 Task: Use the formula "ISDATE" in spreadsheet "Project portfolio".
Action: Mouse moved to (756, 95)
Screenshot: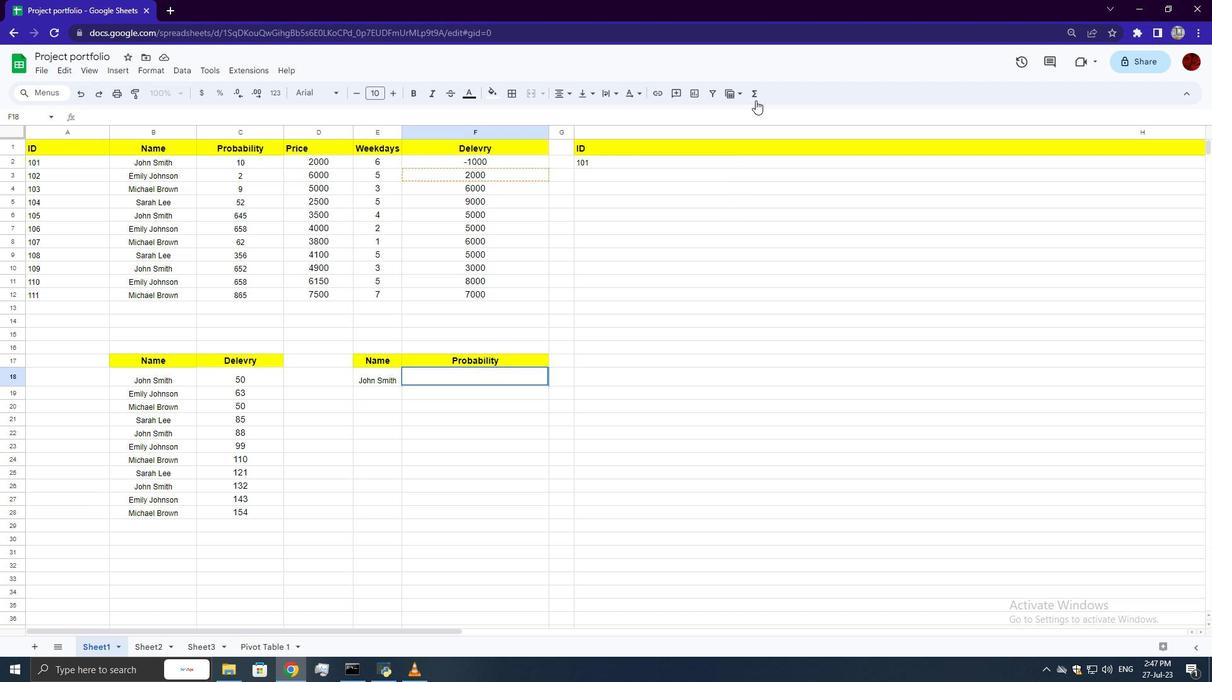 
Action: Mouse pressed left at (756, 95)
Screenshot: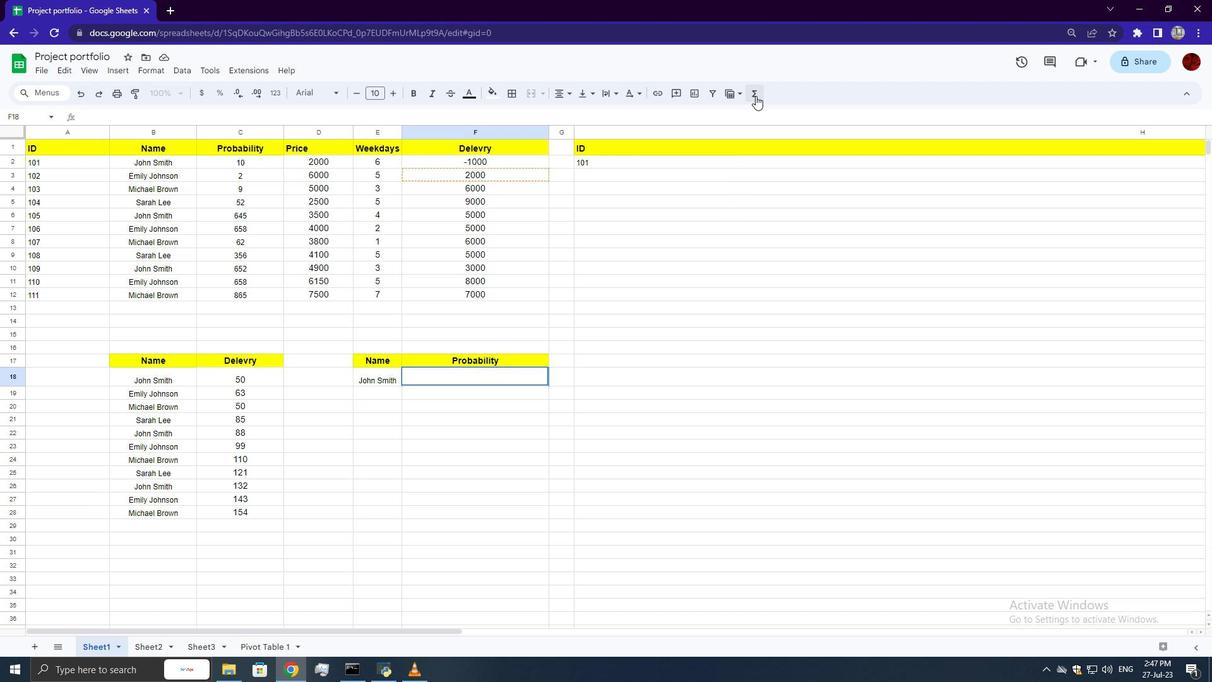 
Action: Mouse moved to (899, 226)
Screenshot: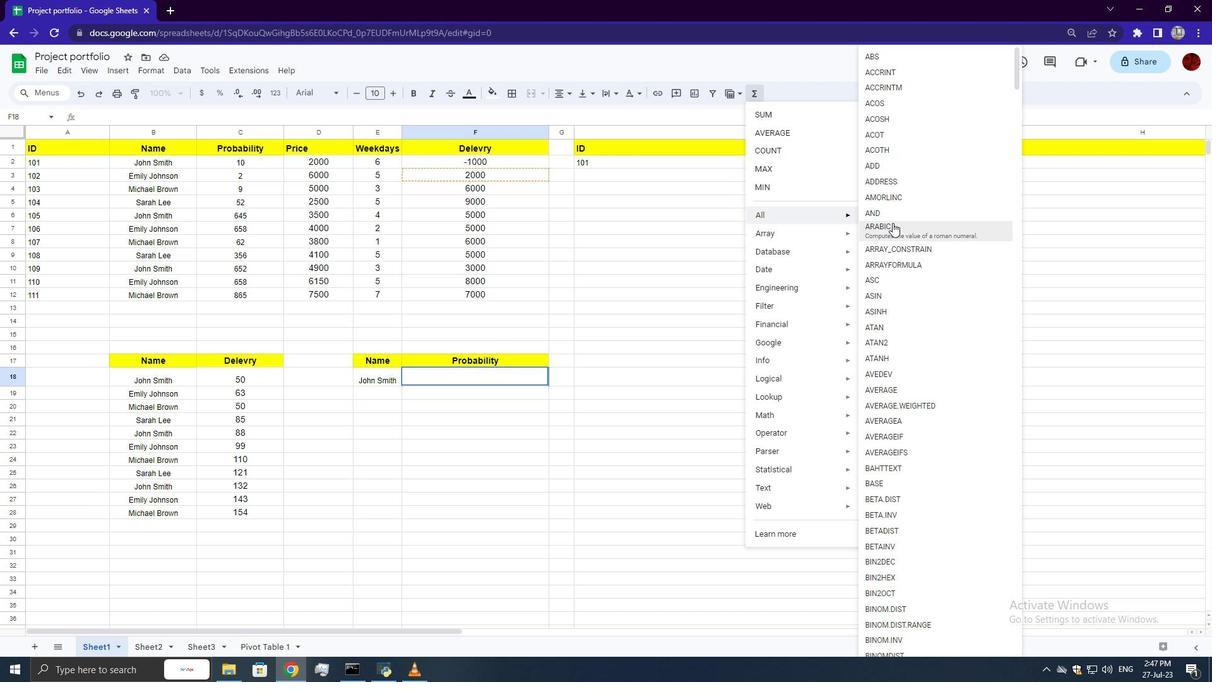 
Action: Mouse scrolled (899, 225) with delta (0, 0)
Screenshot: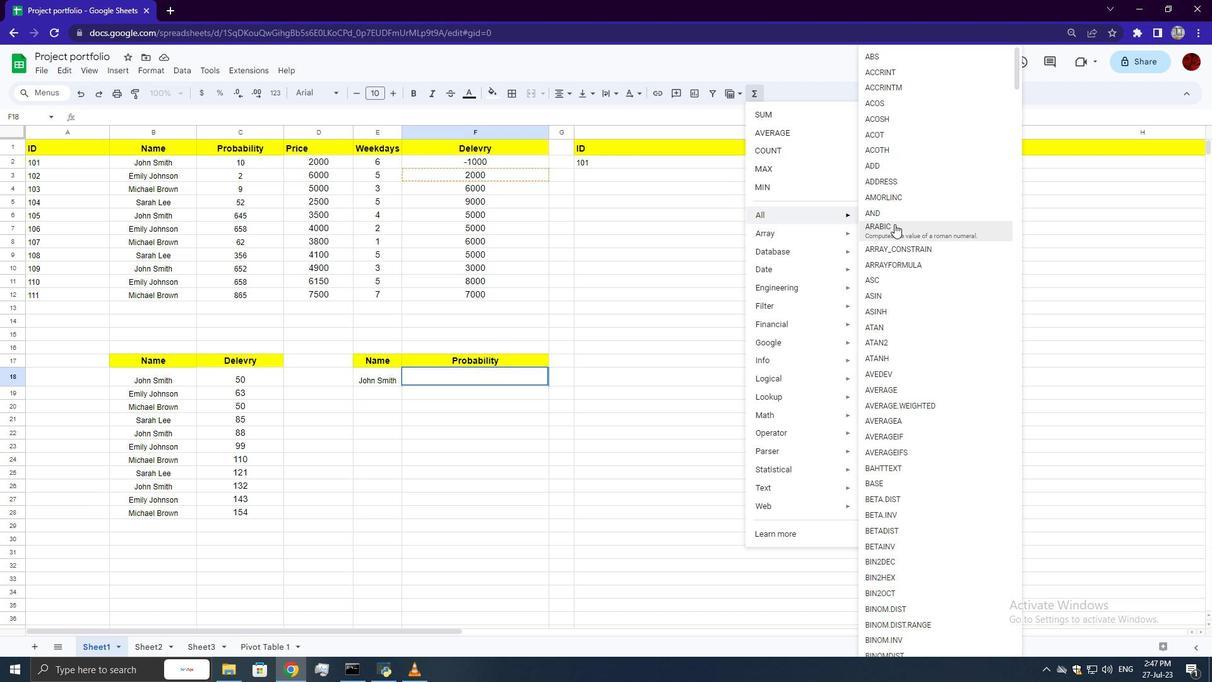 
Action: Mouse moved to (905, 228)
Screenshot: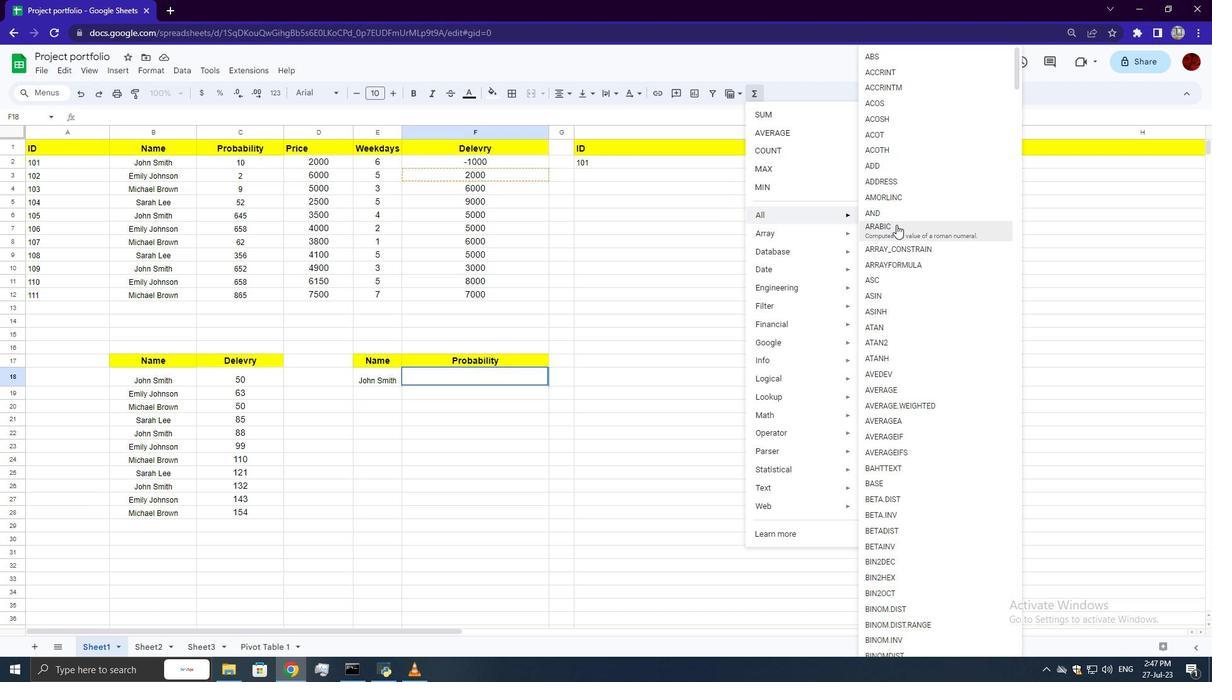 
Action: Mouse scrolled (903, 227) with delta (0, 0)
Screenshot: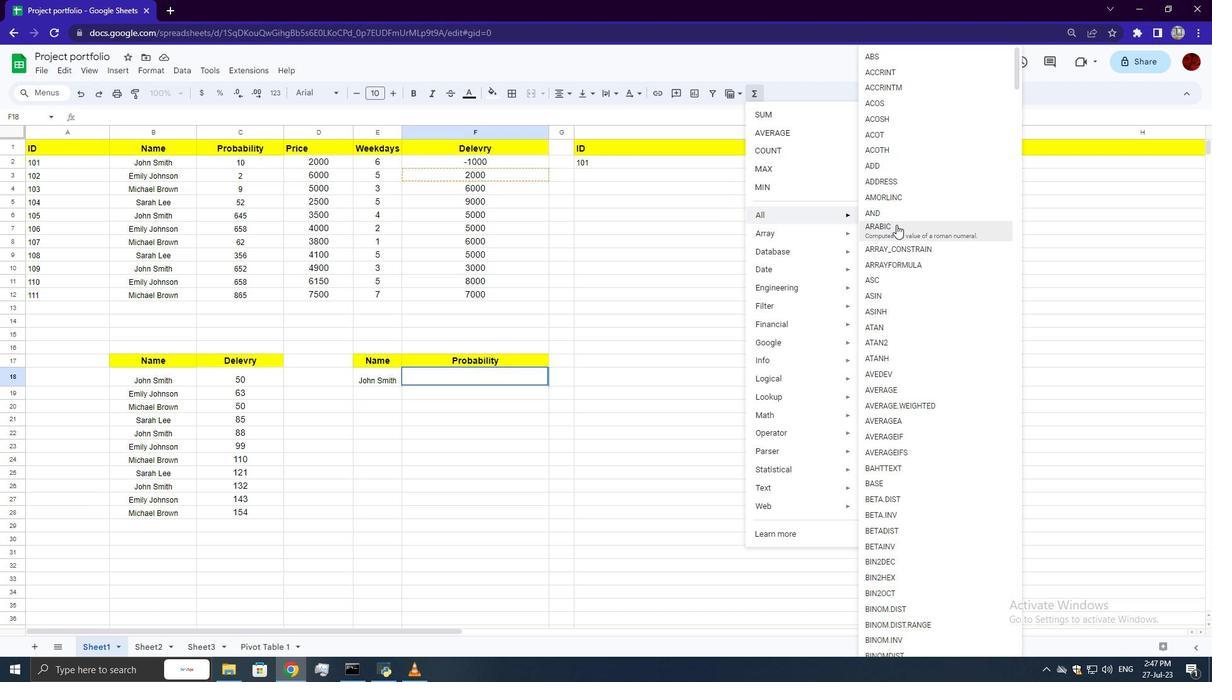 
Action: Mouse moved to (912, 232)
Screenshot: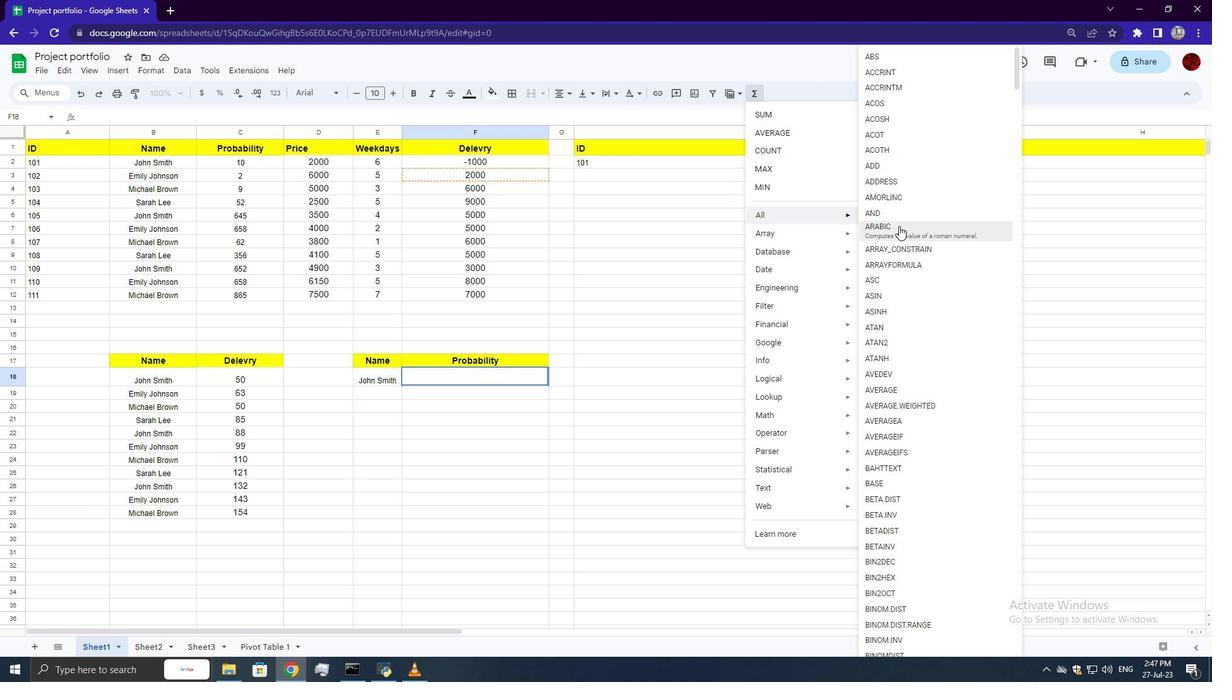 
Action: Mouse scrolled (909, 230) with delta (0, 0)
Screenshot: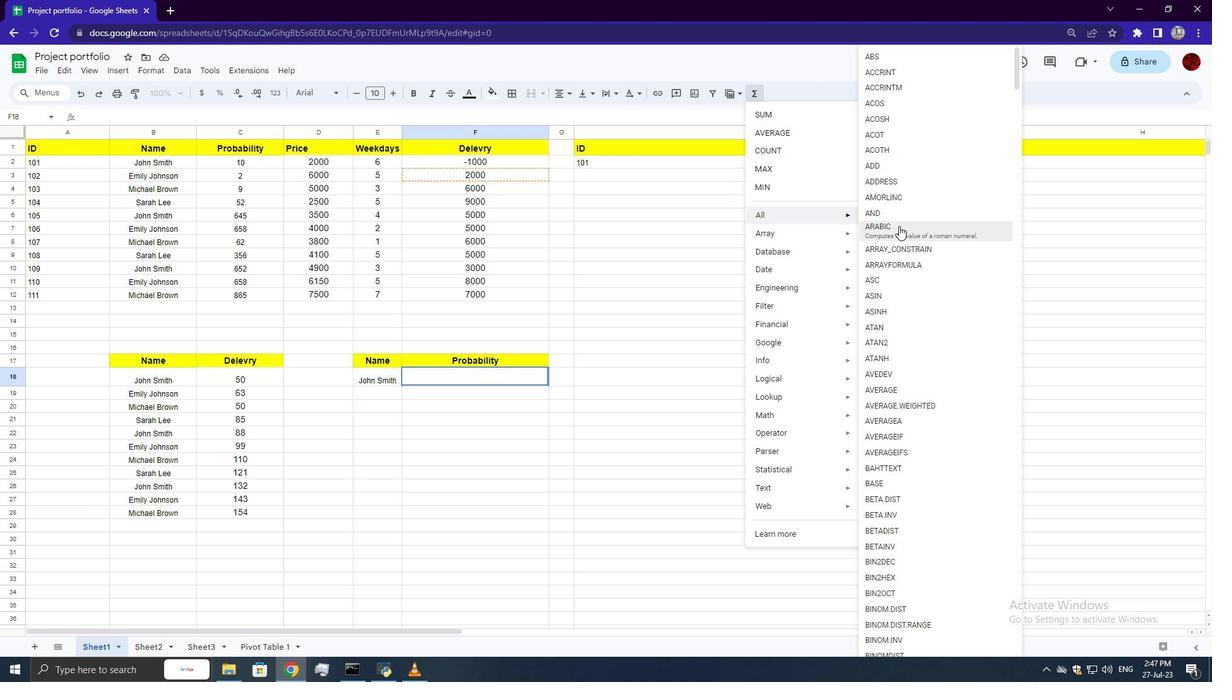 
Action: Mouse moved to (918, 235)
Screenshot: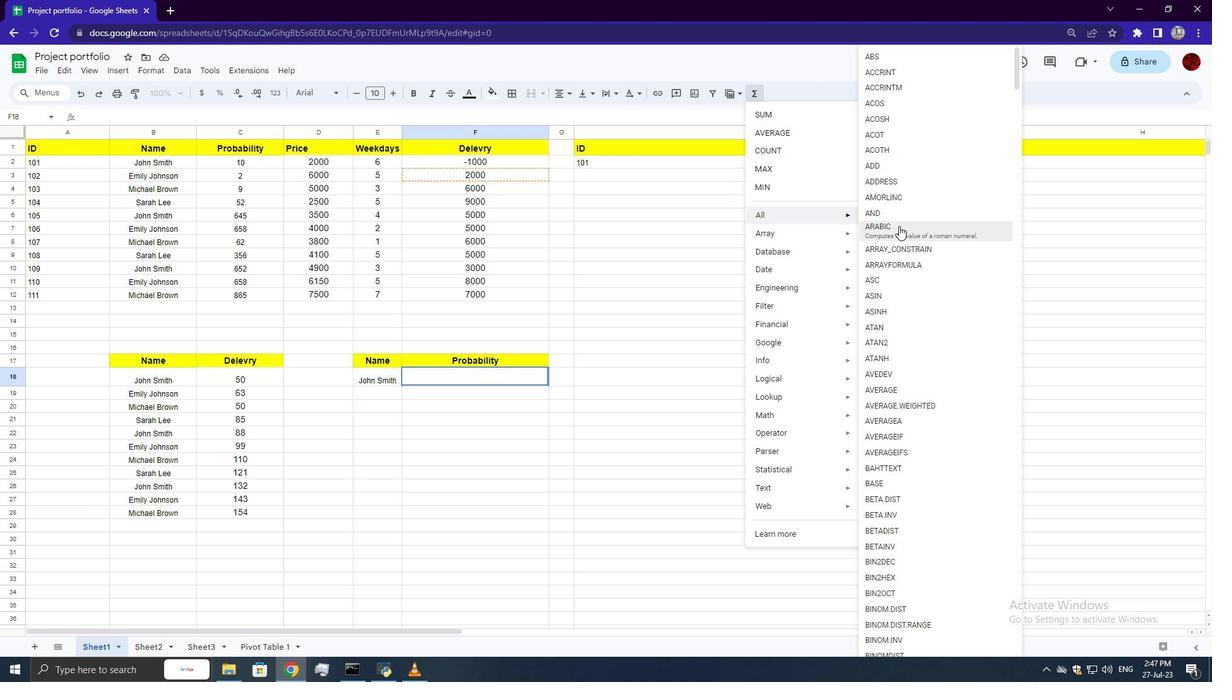 
Action: Mouse scrolled (918, 234) with delta (0, 0)
Screenshot: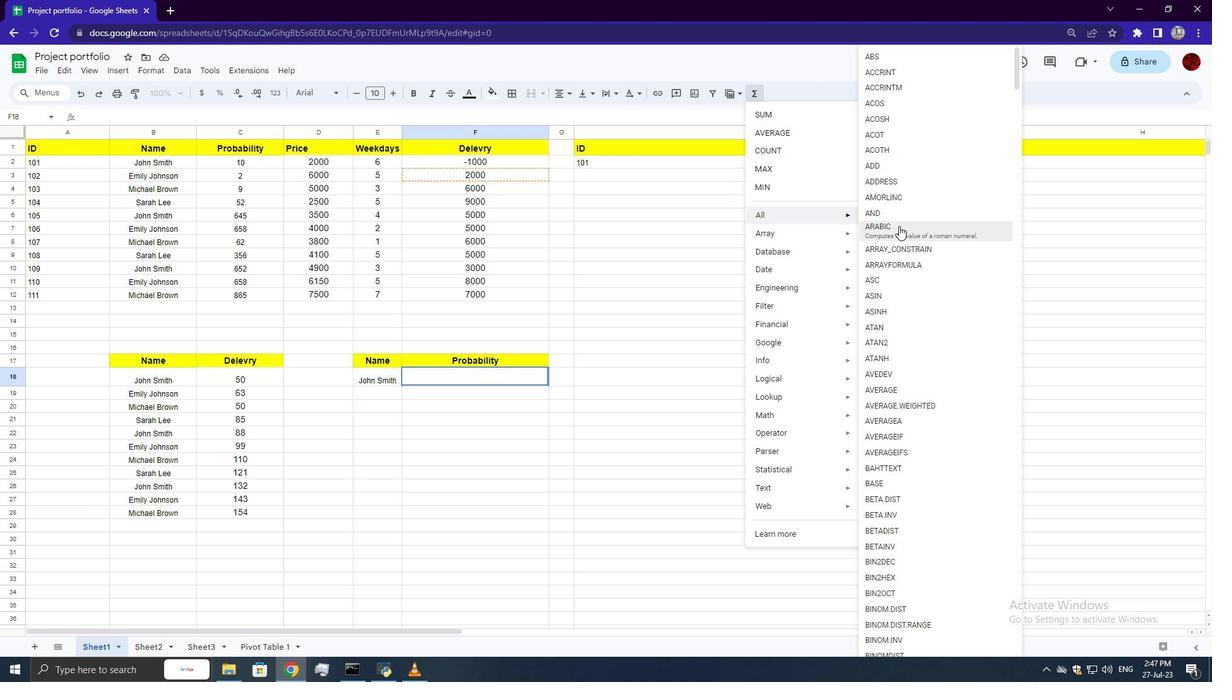 
Action: Mouse moved to (930, 241)
Screenshot: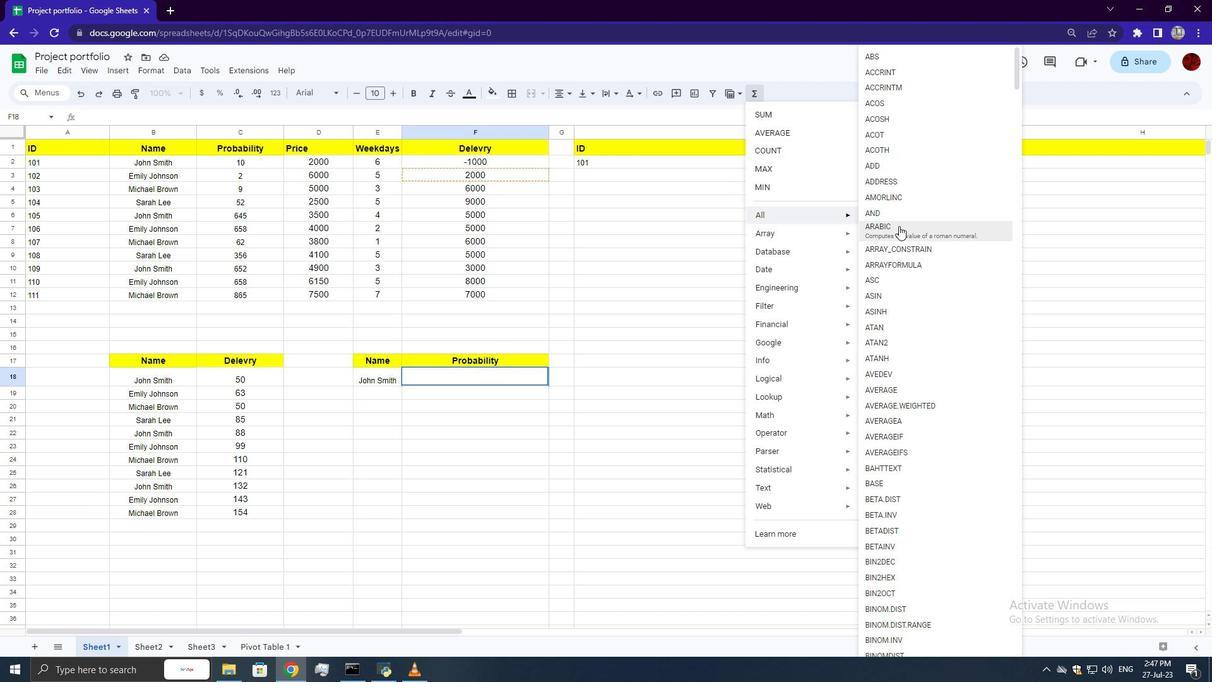 
Action: Mouse scrolled (930, 241) with delta (0, 0)
Screenshot: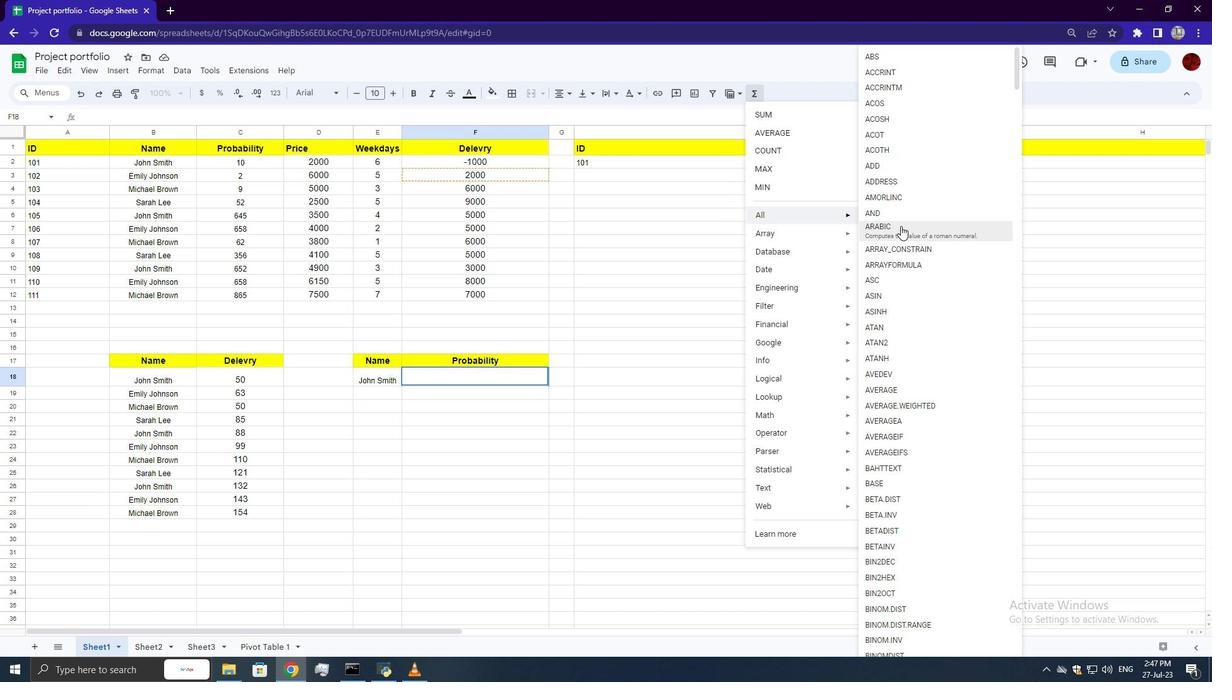 
Action: Mouse scrolled (930, 241) with delta (0, 0)
Screenshot: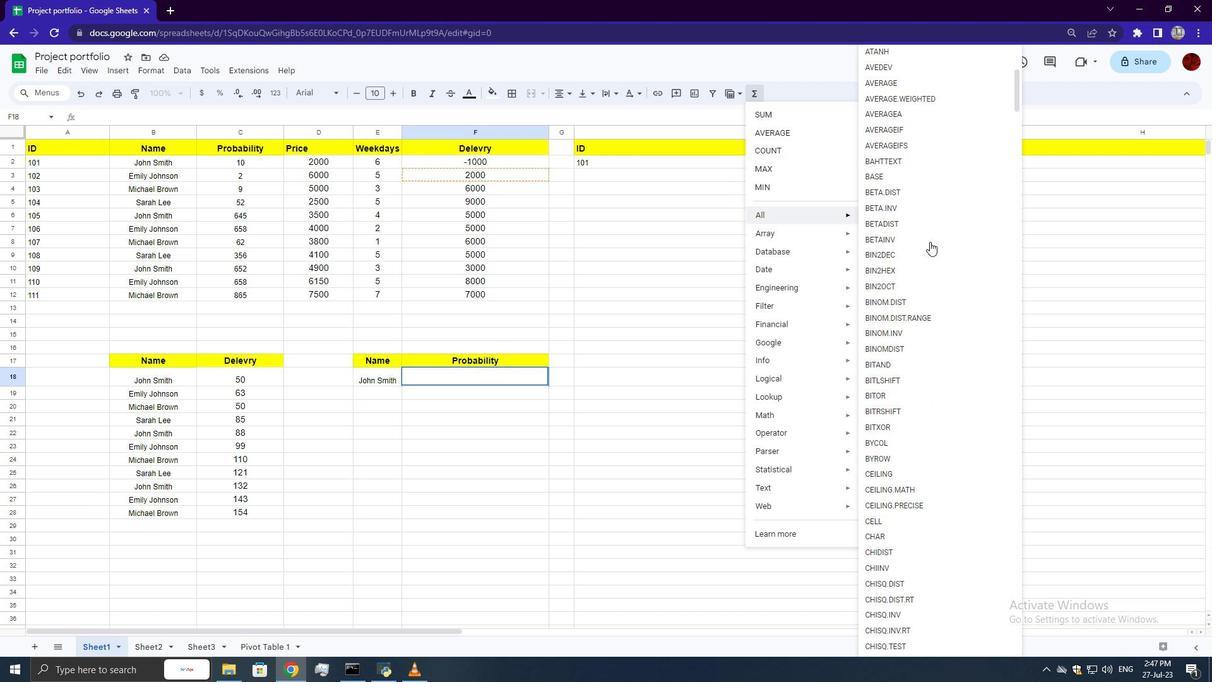 
Action: Mouse scrolled (930, 241) with delta (0, 0)
Screenshot: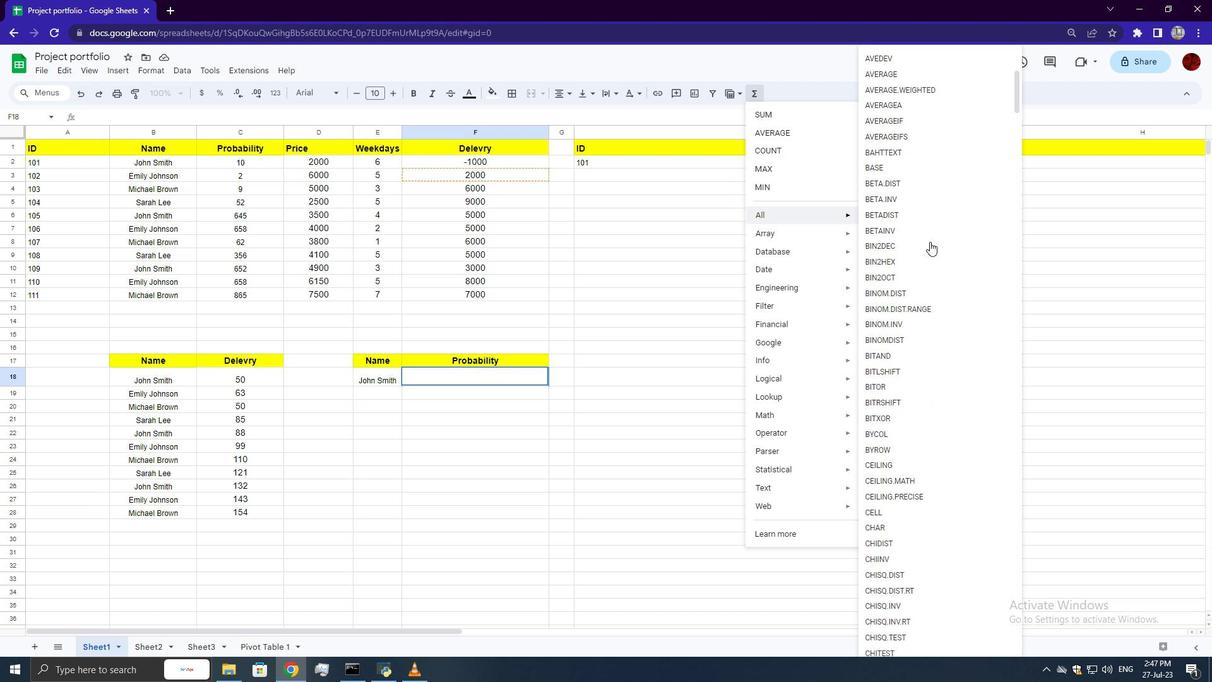 
Action: Mouse scrolled (930, 241) with delta (0, 0)
Screenshot: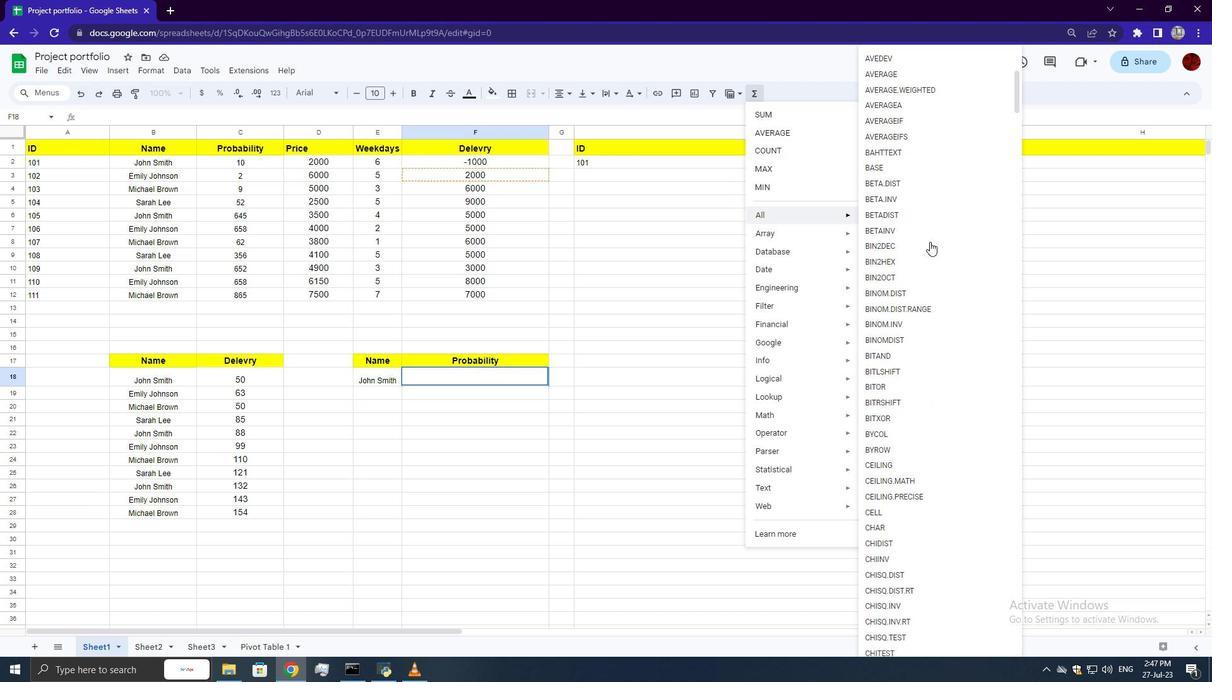 
Action: Mouse scrolled (930, 241) with delta (0, 0)
Screenshot: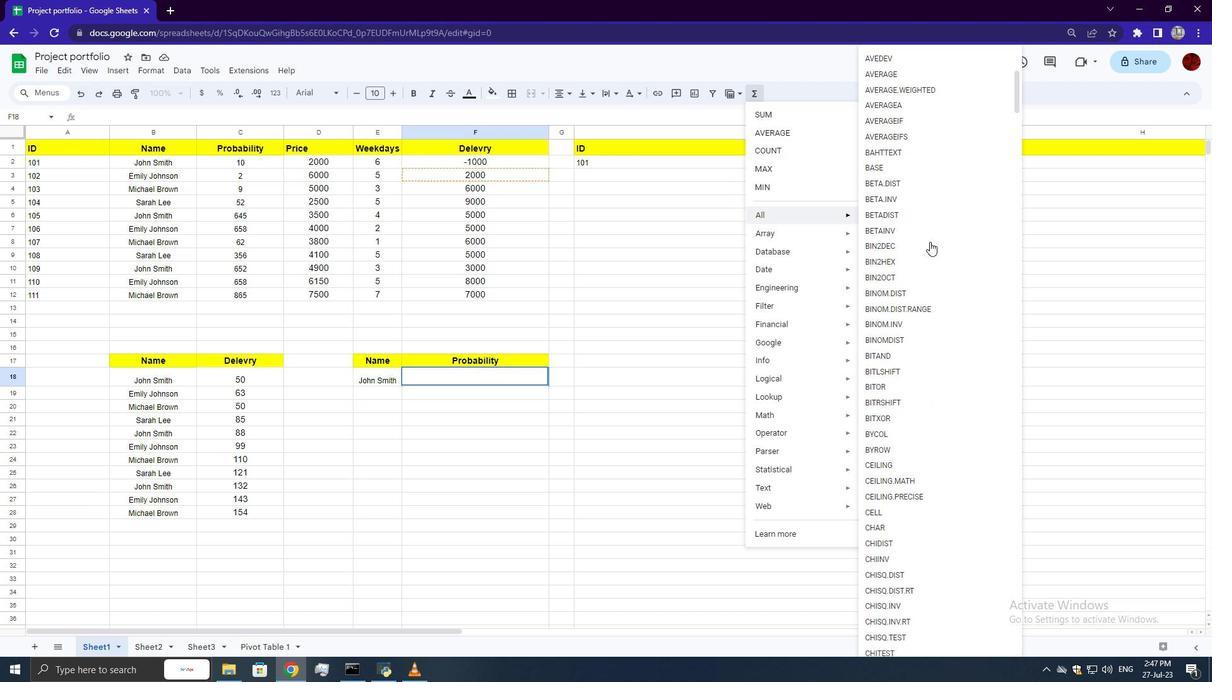 
Action: Mouse scrolled (930, 241) with delta (0, 0)
Screenshot: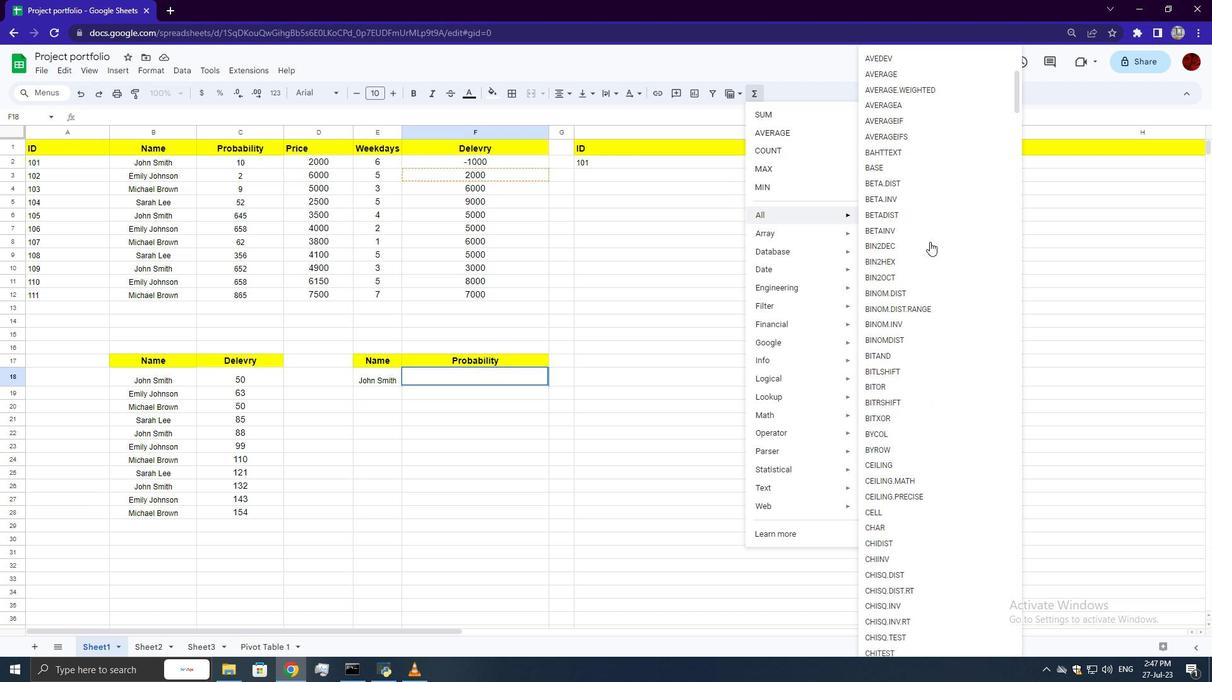 
Action: Mouse scrolled (930, 241) with delta (0, 0)
Screenshot: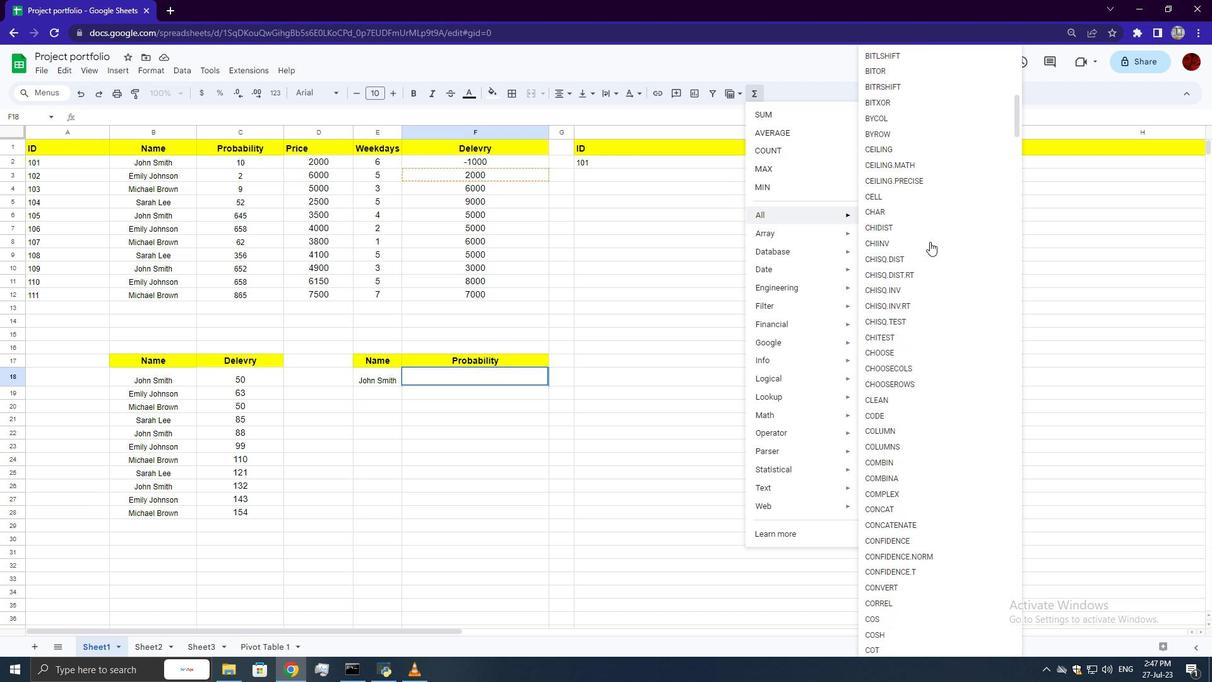 
Action: Mouse scrolled (930, 241) with delta (0, 0)
Screenshot: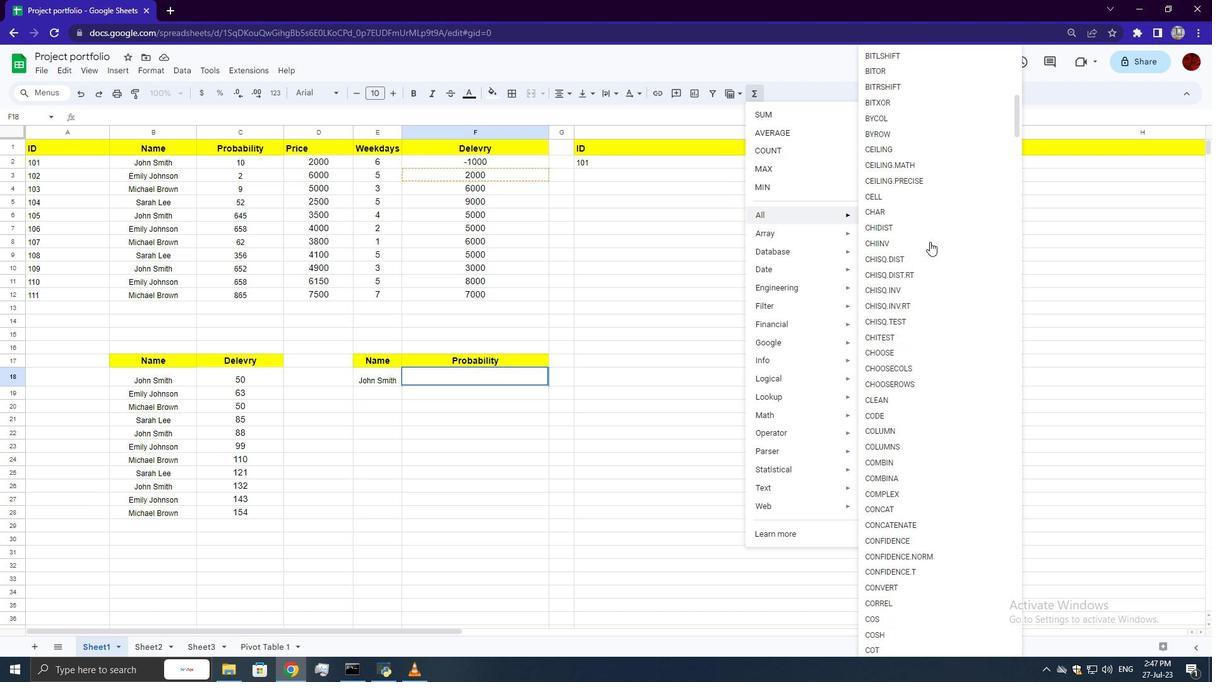 
Action: Mouse scrolled (930, 241) with delta (0, 0)
Screenshot: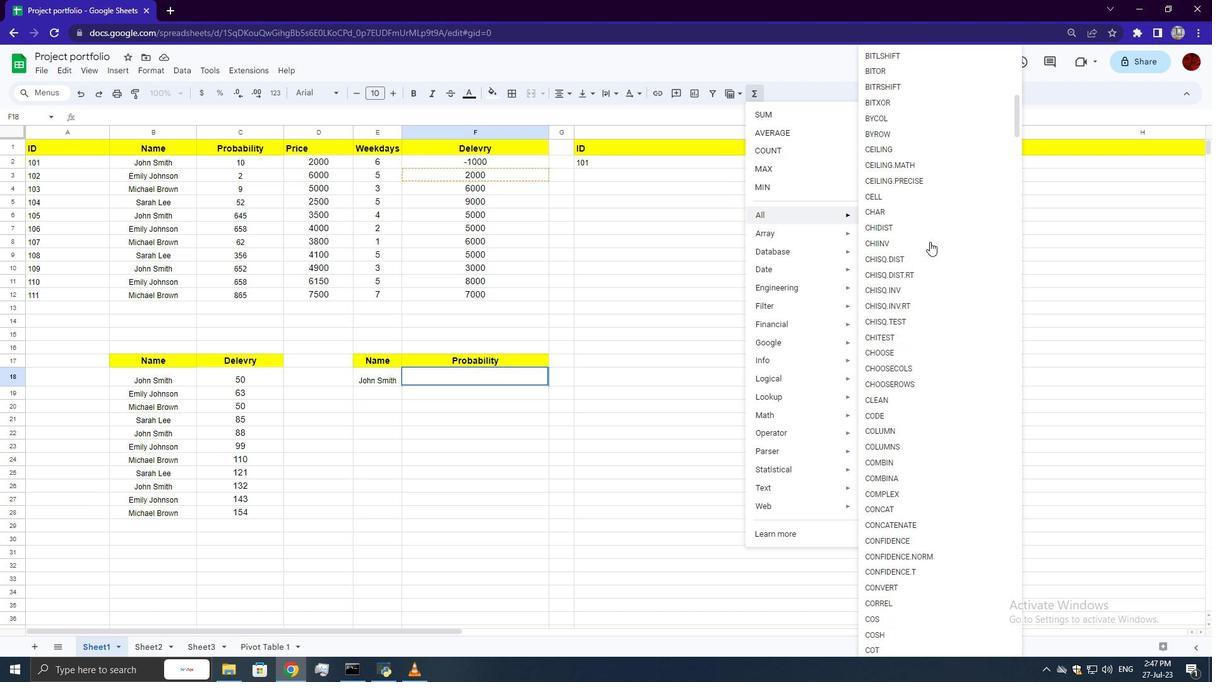 
Action: Mouse scrolled (930, 241) with delta (0, 0)
Screenshot: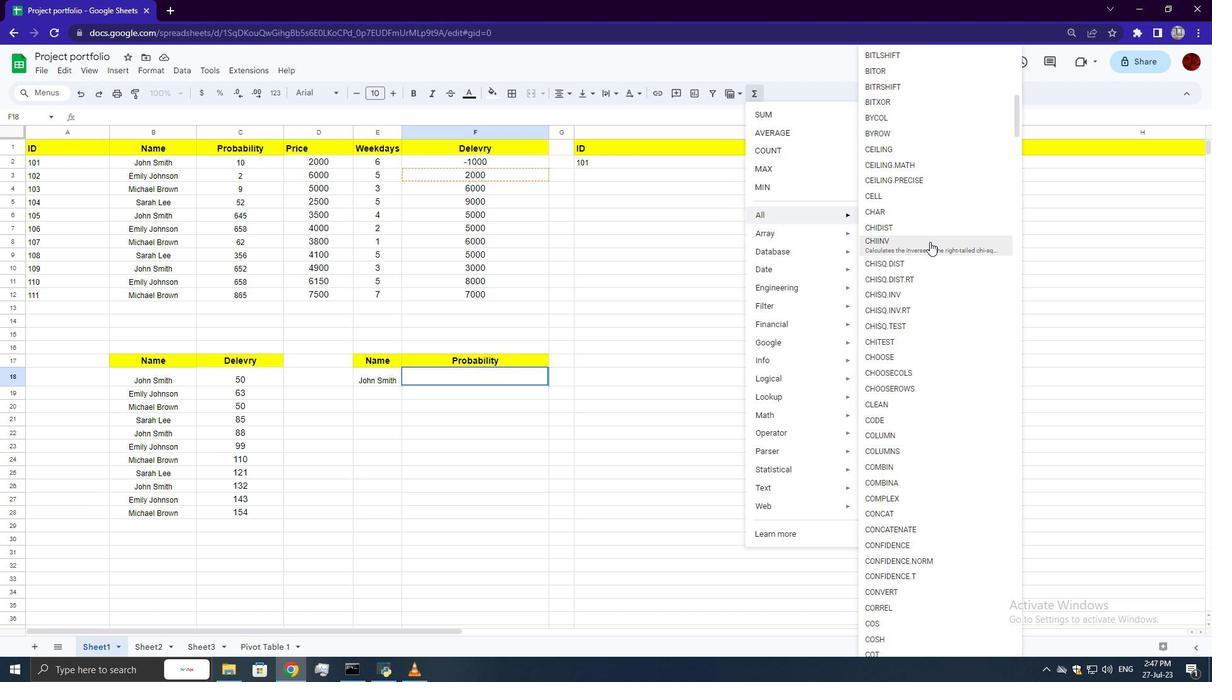
Action: Mouse scrolled (930, 241) with delta (0, 0)
Screenshot: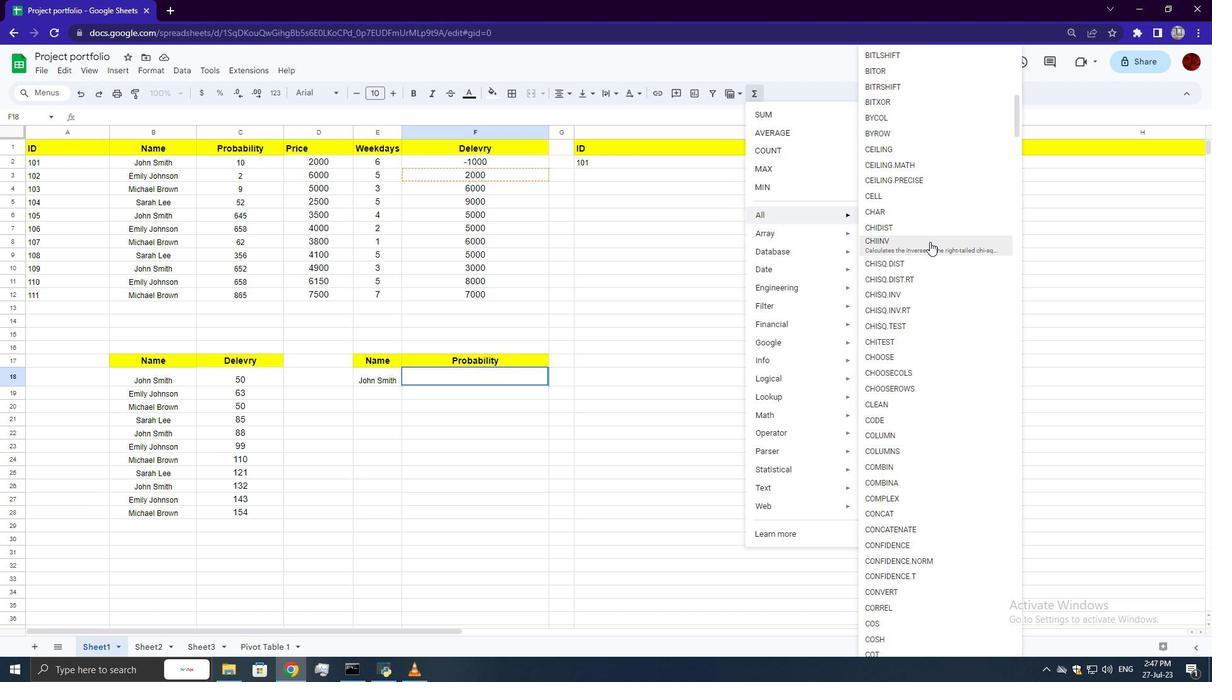 
Action: Mouse scrolled (930, 241) with delta (0, 0)
Screenshot: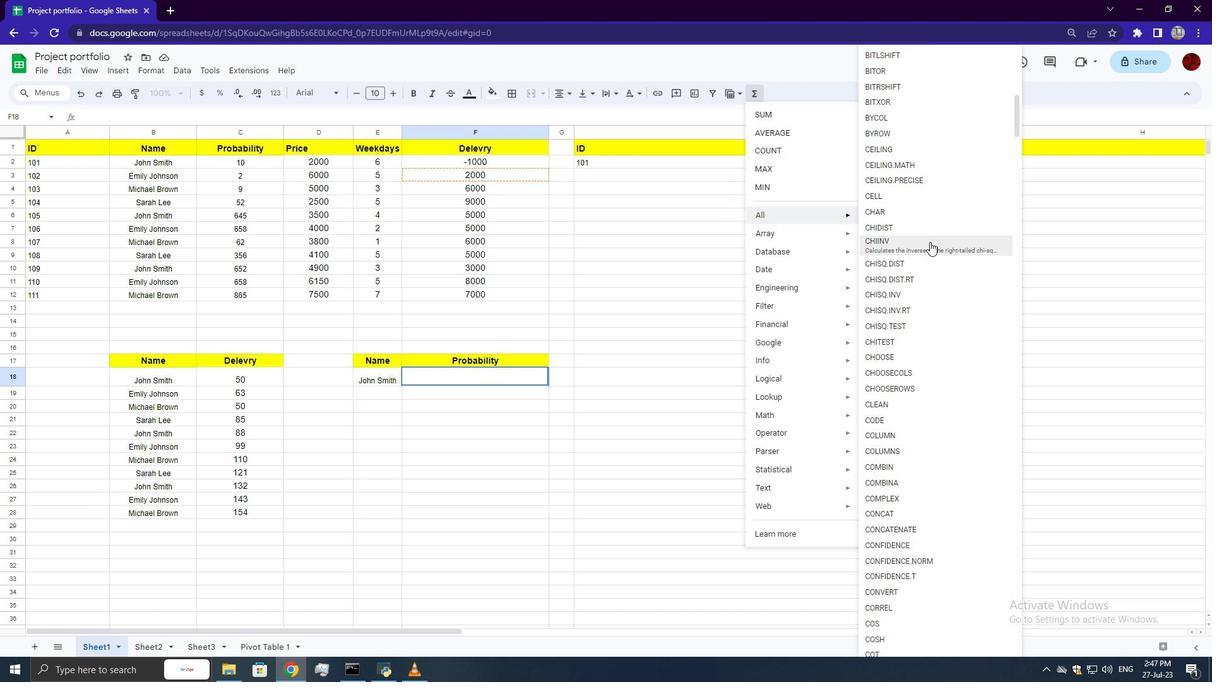 
Action: Mouse scrolled (930, 241) with delta (0, 0)
Screenshot: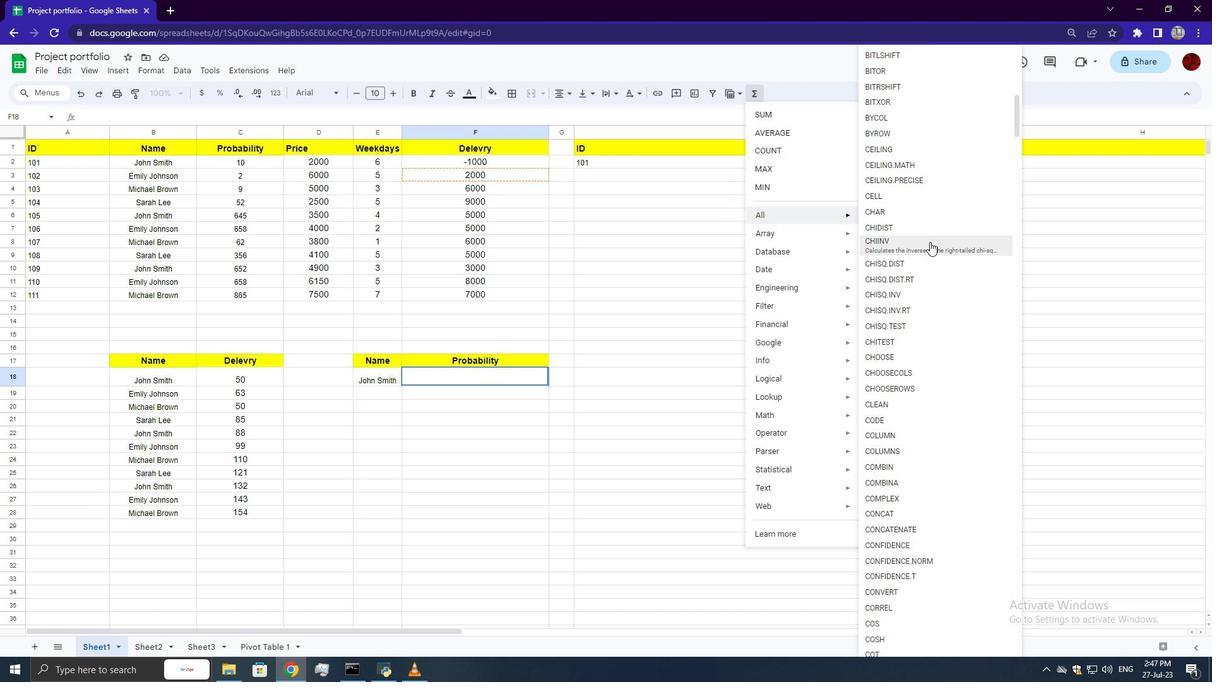 
Action: Mouse scrolled (930, 241) with delta (0, 0)
Screenshot: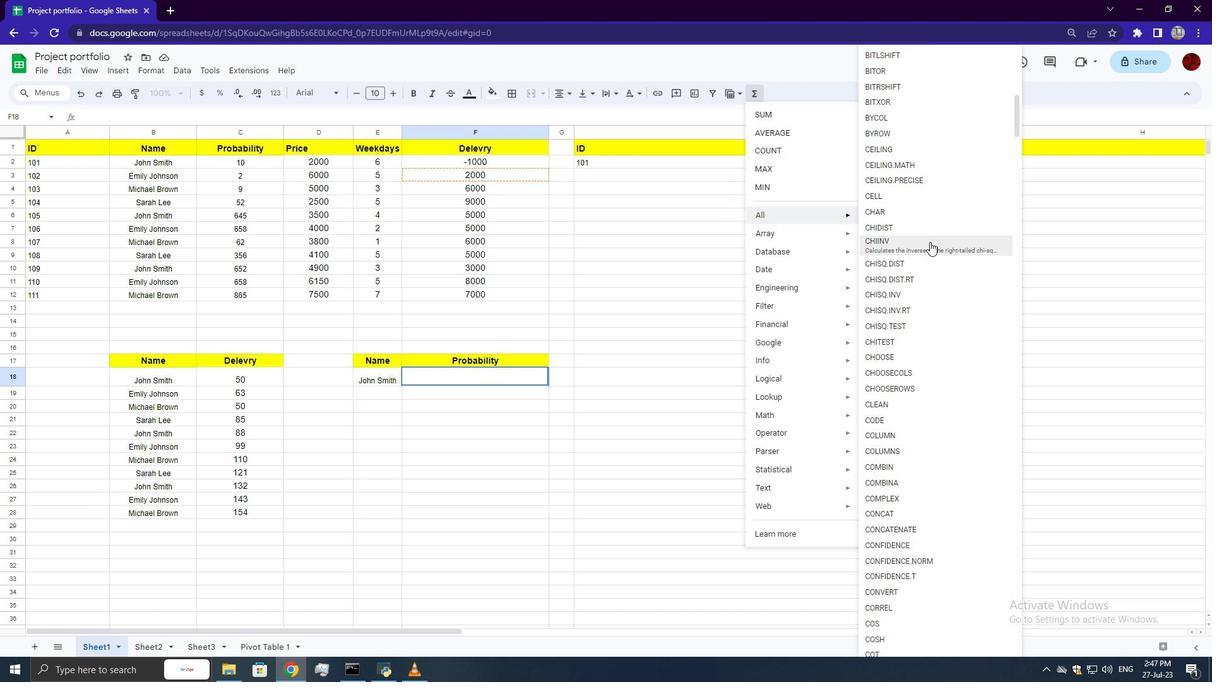 
Action: Mouse scrolled (930, 241) with delta (0, 0)
Screenshot: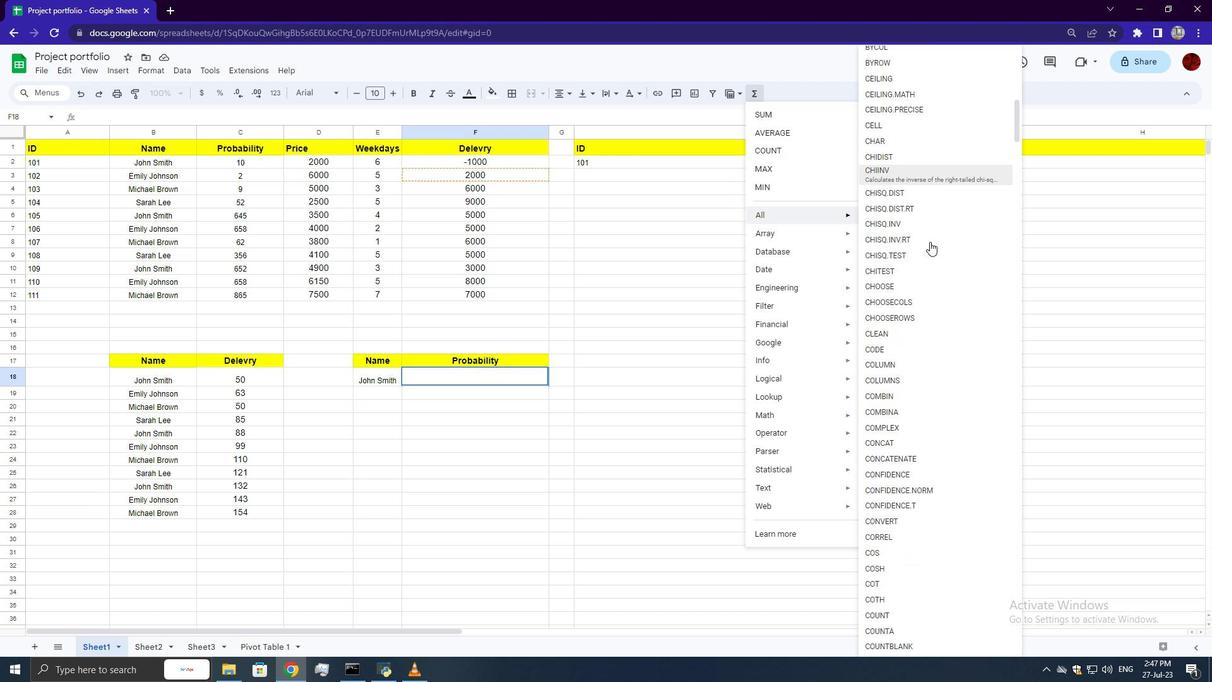 
Action: Mouse scrolled (930, 241) with delta (0, 0)
Screenshot: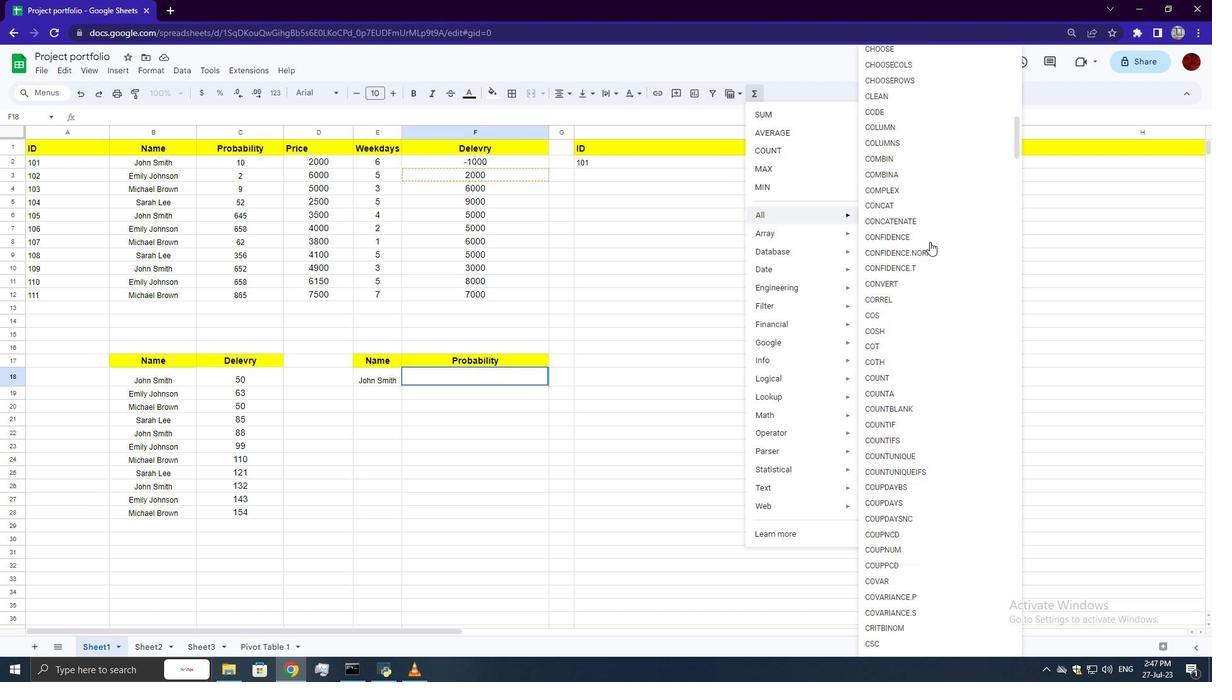 
Action: Mouse scrolled (930, 241) with delta (0, 0)
Screenshot: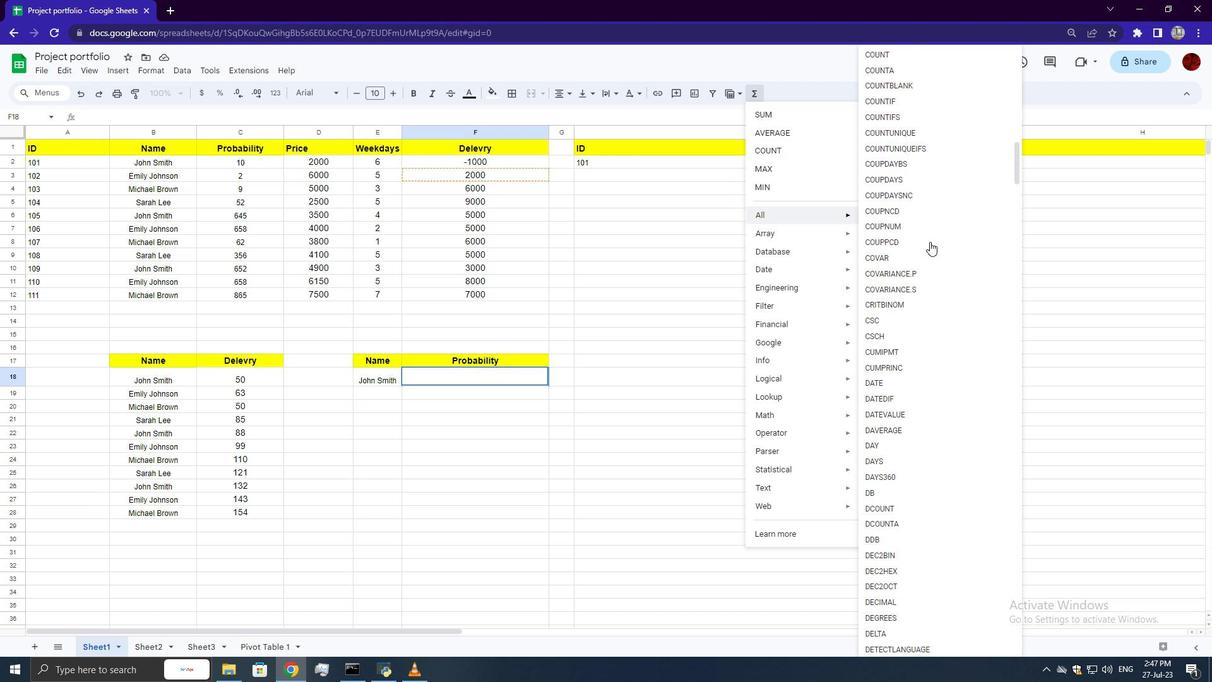 
Action: Mouse scrolled (930, 241) with delta (0, 0)
Screenshot: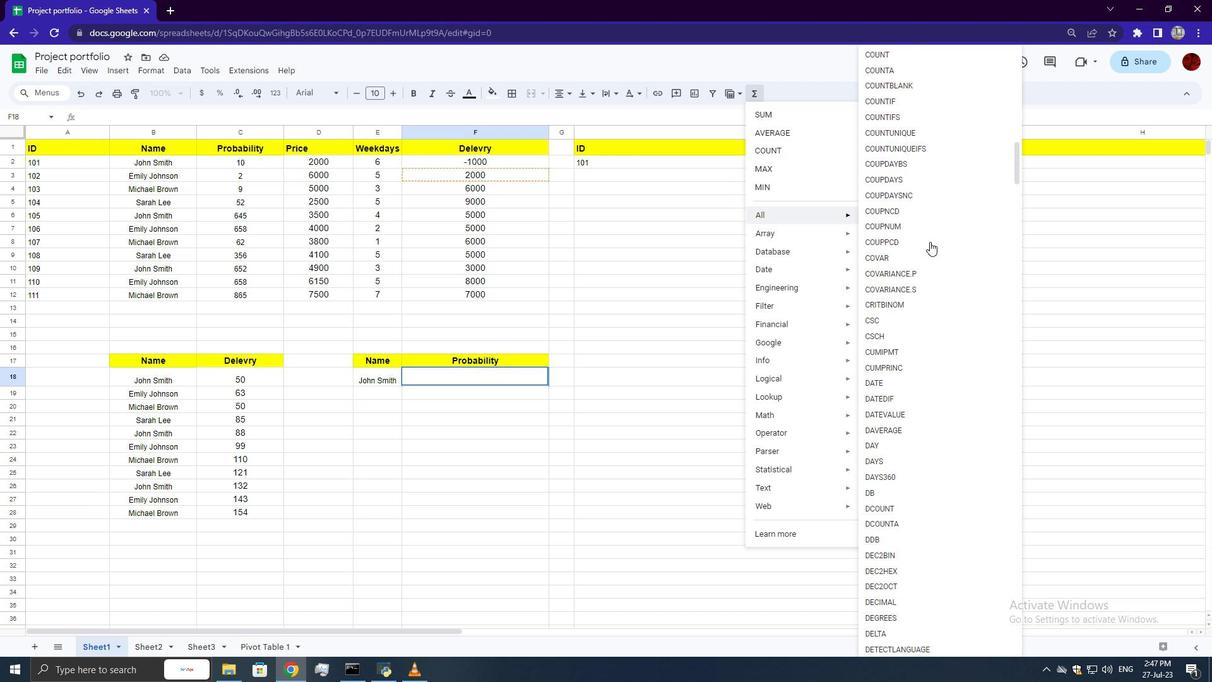
Action: Mouse scrolled (930, 241) with delta (0, 0)
Screenshot: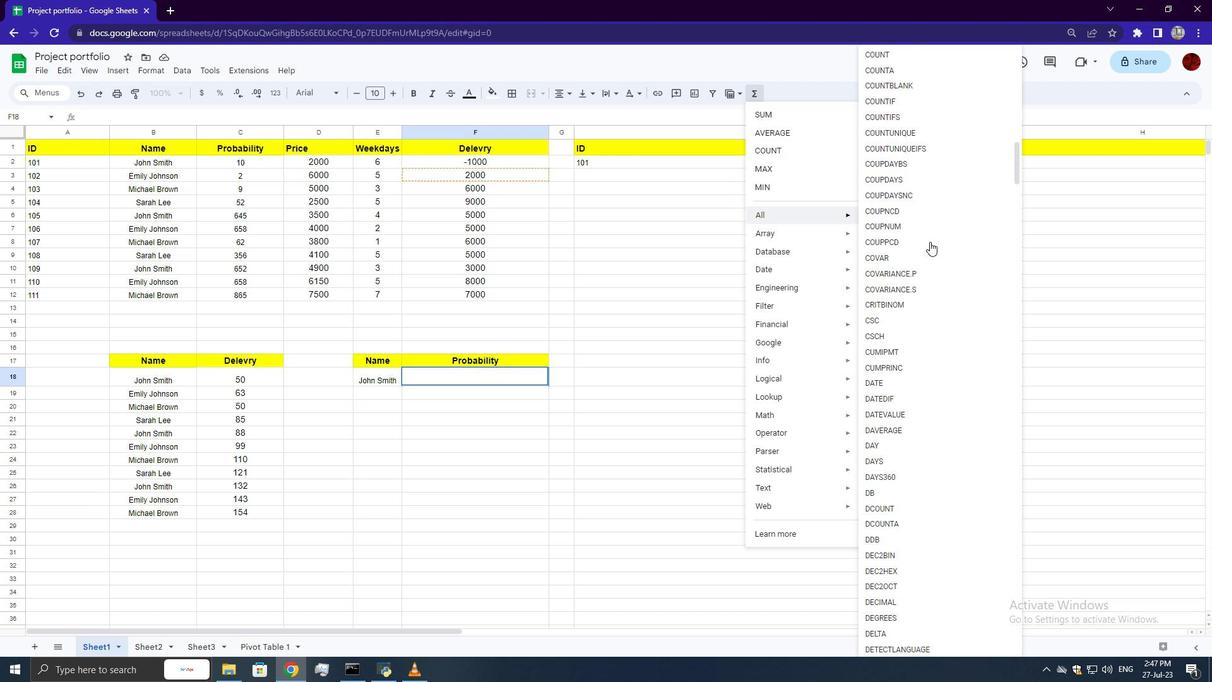 
Action: Mouse scrolled (930, 241) with delta (0, 0)
Screenshot: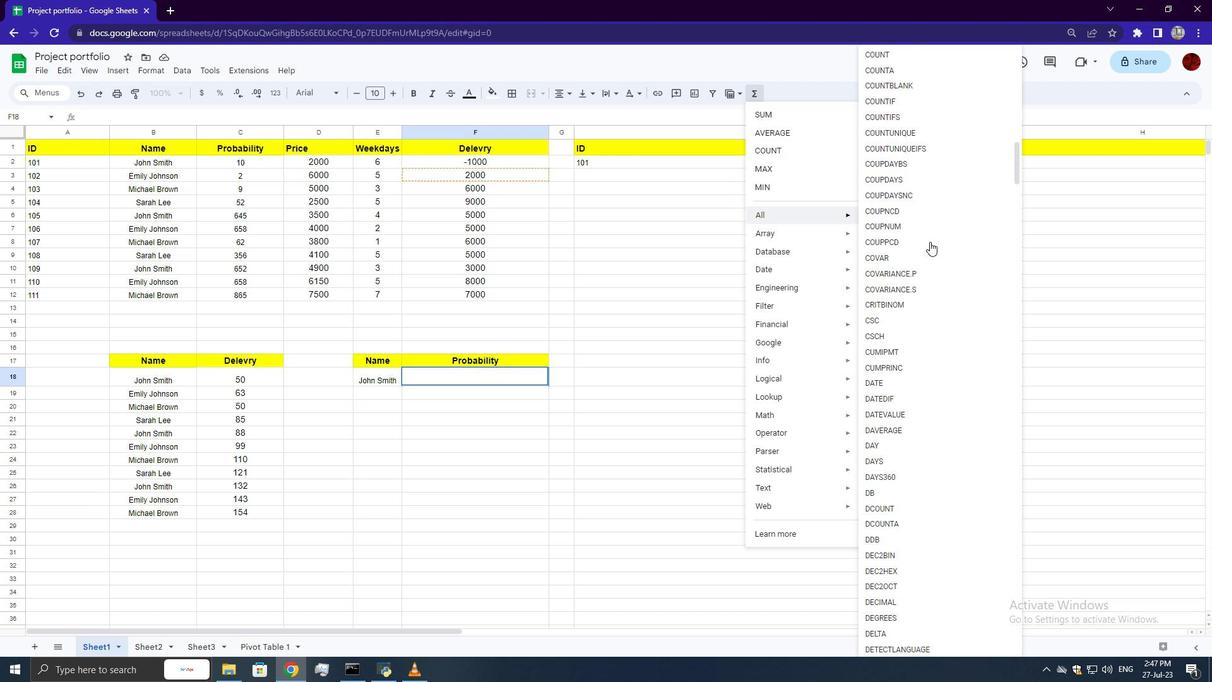 
Action: Mouse scrolled (930, 241) with delta (0, 0)
Screenshot: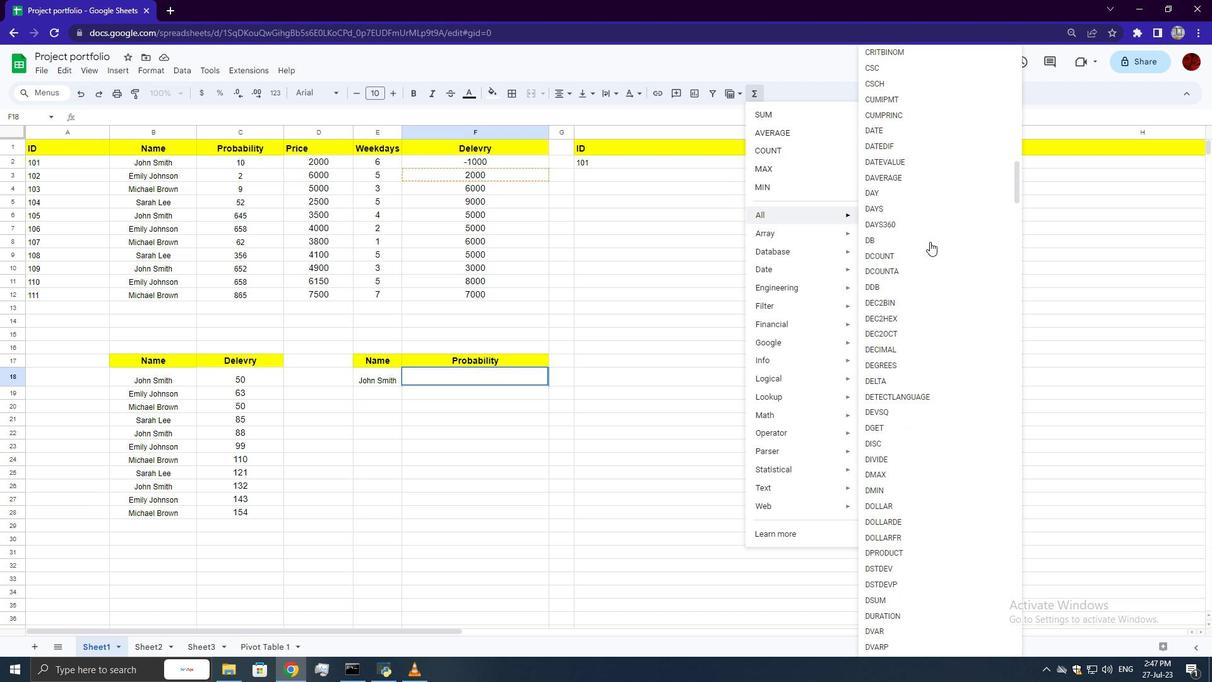 
Action: Mouse moved to (930, 242)
Screenshot: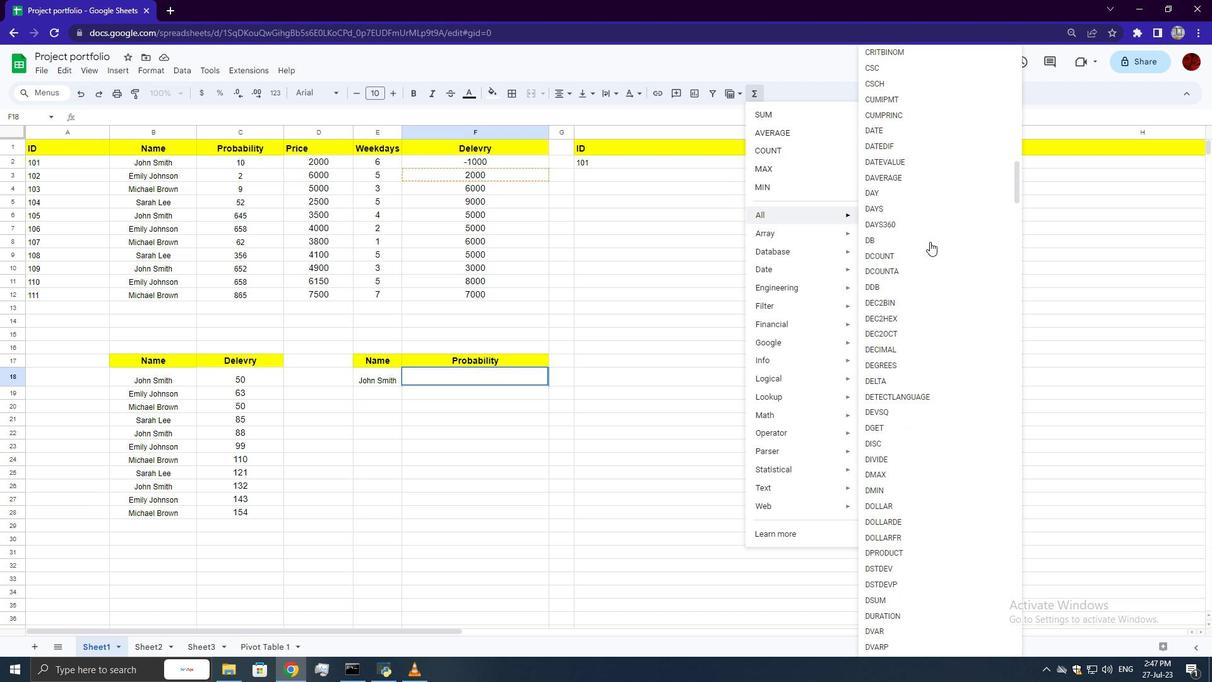 
Action: Mouse scrolled (930, 241) with delta (0, 0)
Screenshot: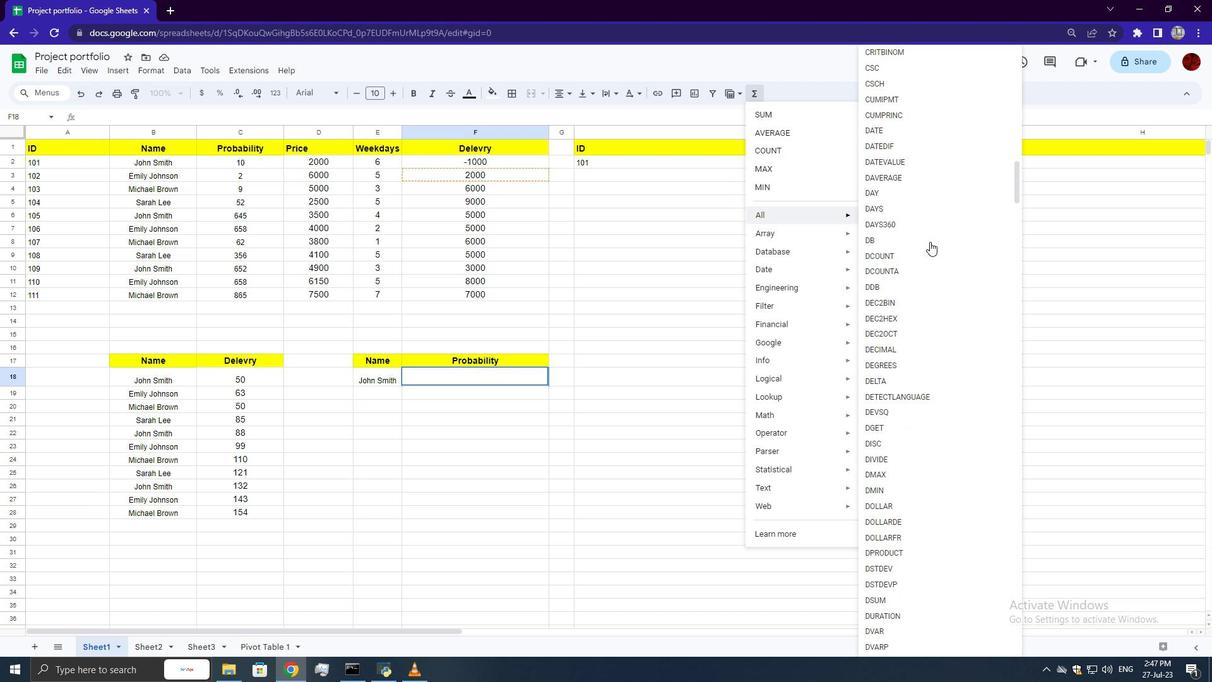 
Action: Mouse scrolled (930, 241) with delta (0, 0)
Screenshot: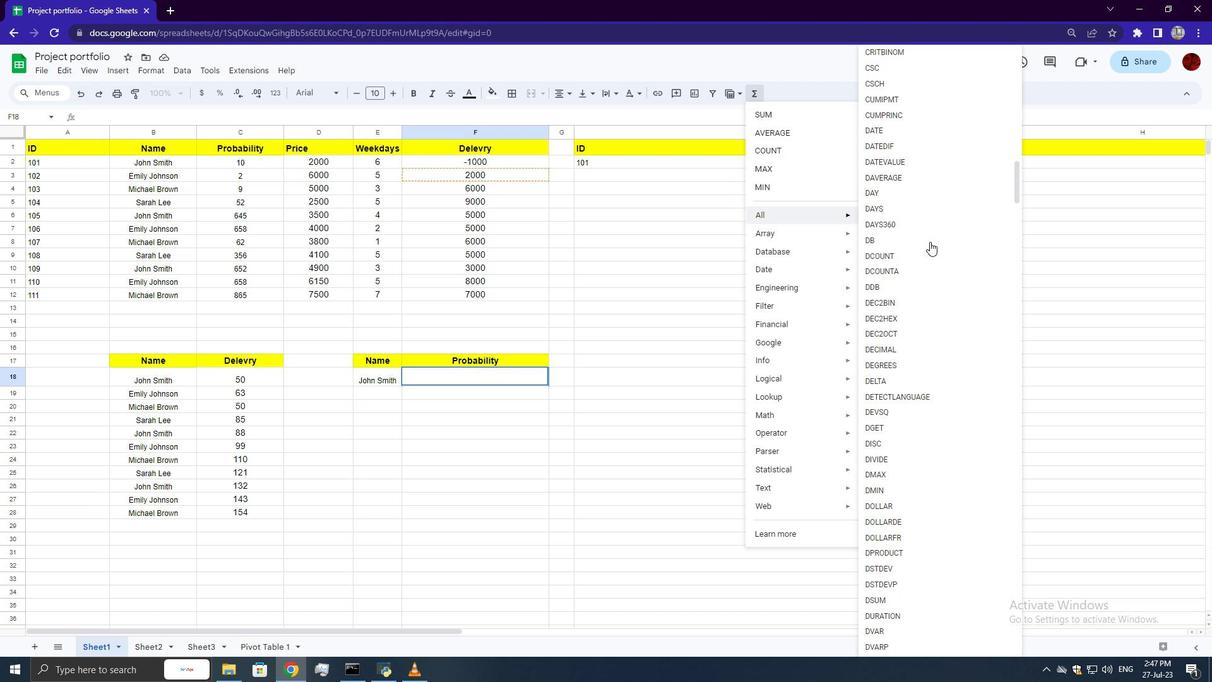 
Action: Mouse scrolled (930, 241) with delta (0, 0)
Screenshot: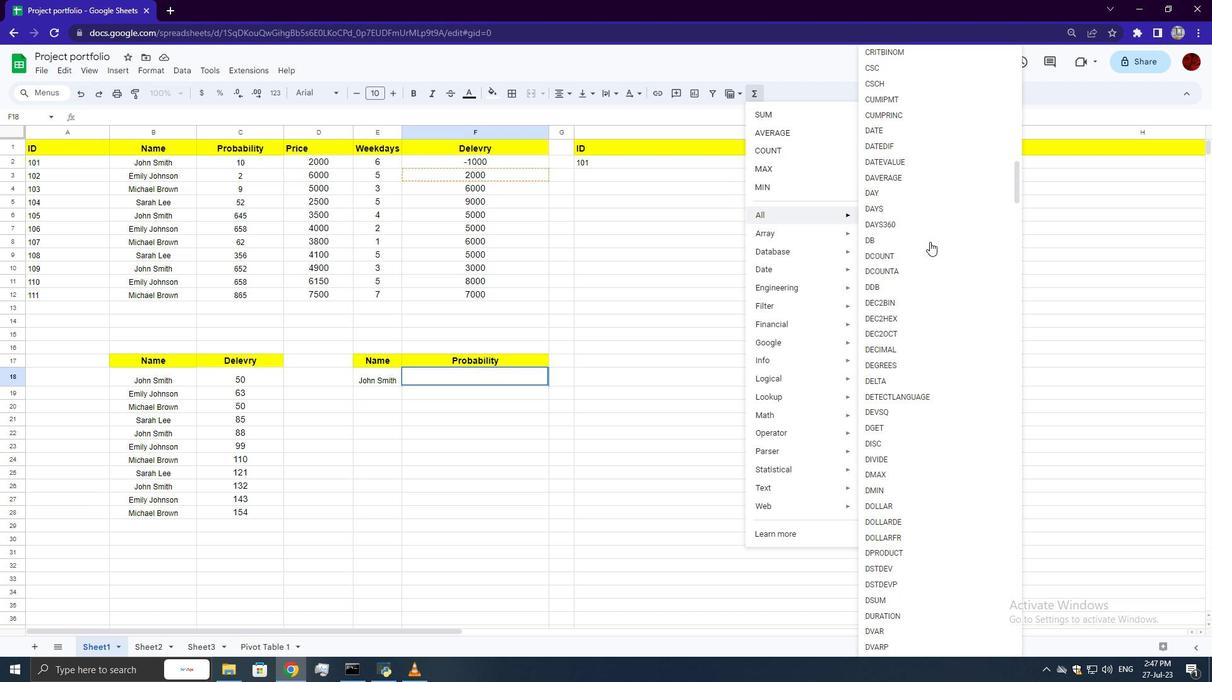 
Action: Mouse scrolled (930, 241) with delta (0, 0)
Screenshot: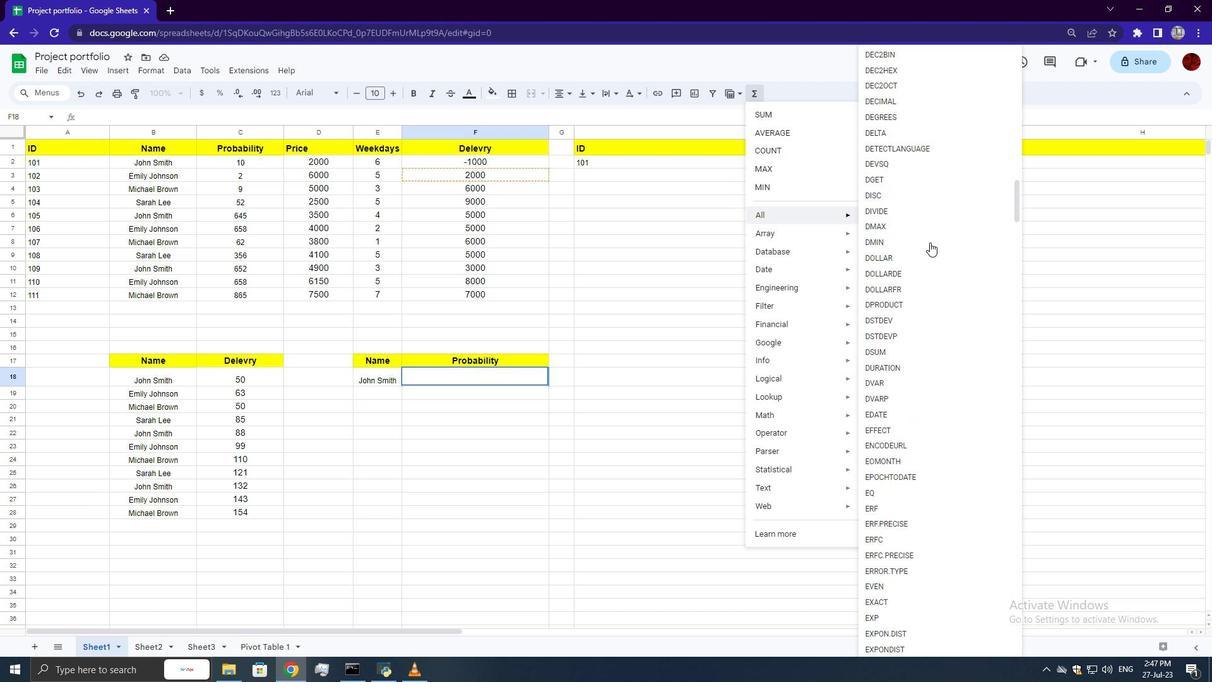 
Action: Mouse scrolled (930, 241) with delta (0, 0)
Screenshot: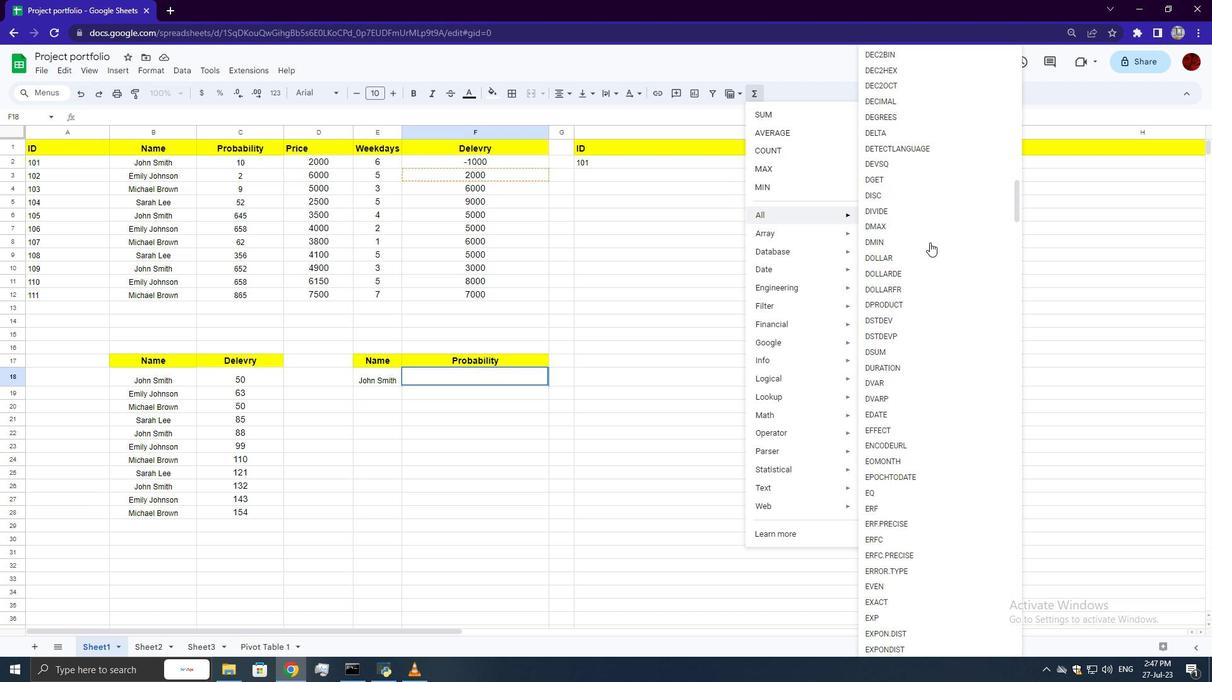 
Action: Mouse scrolled (930, 241) with delta (0, 0)
Screenshot: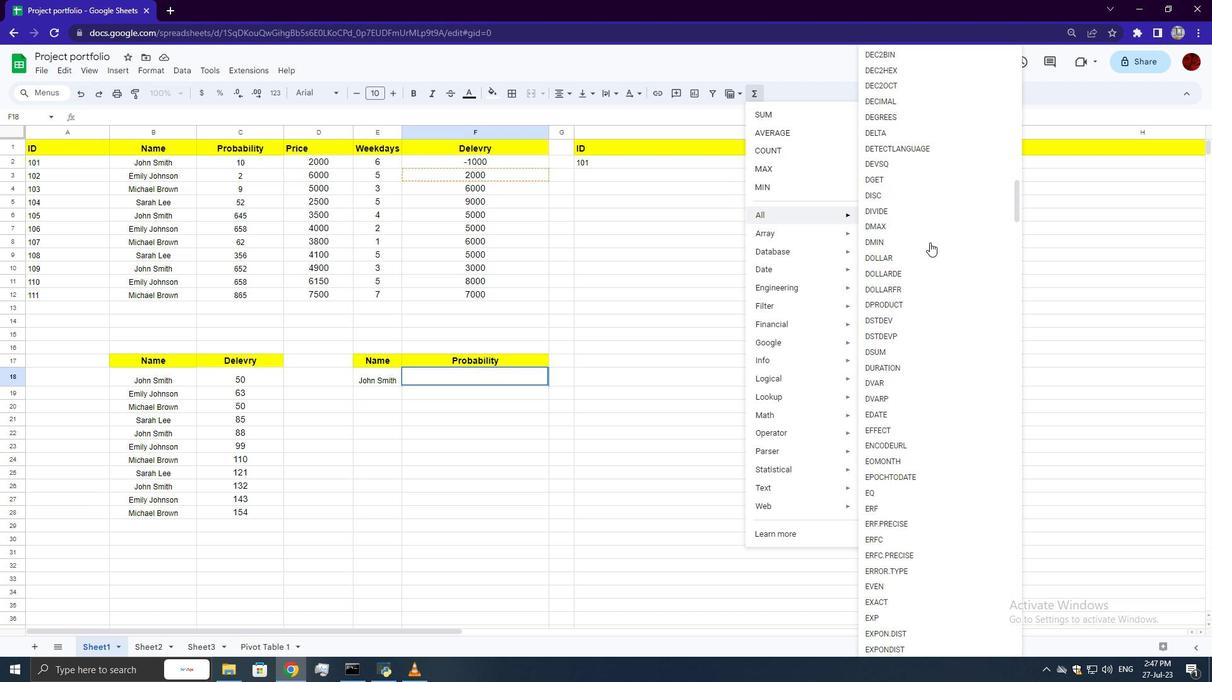 
Action: Mouse scrolled (930, 241) with delta (0, 0)
Screenshot: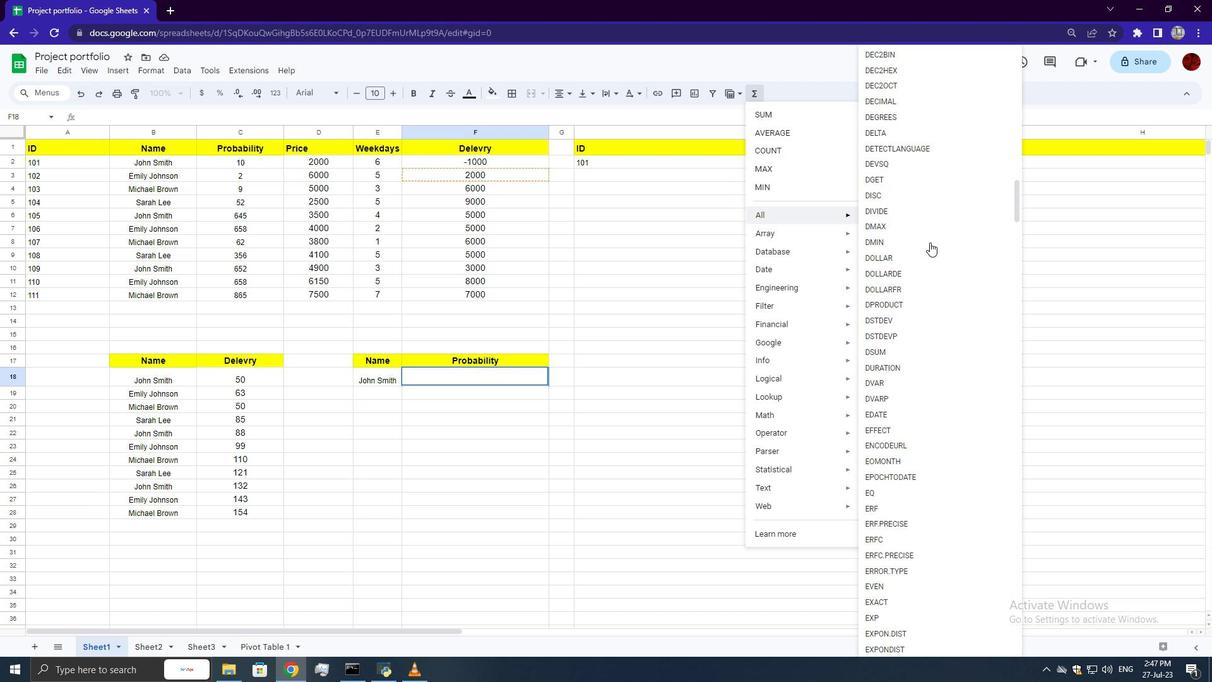 
Action: Mouse scrolled (930, 241) with delta (0, 0)
Screenshot: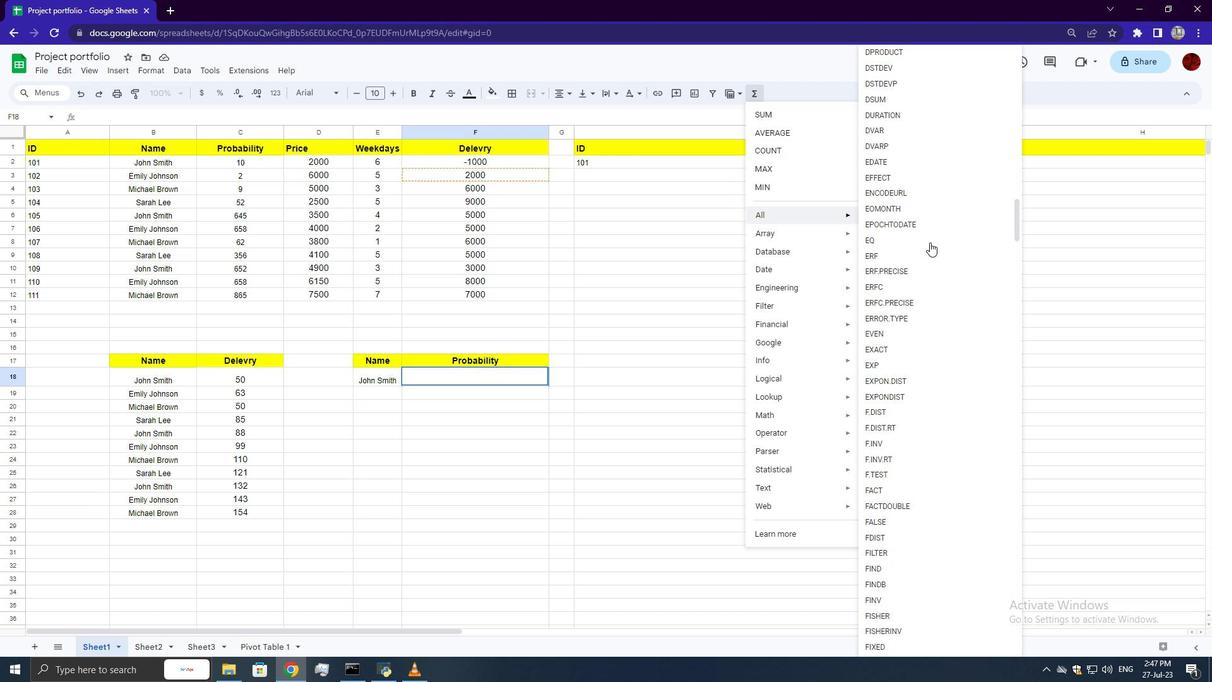 
Action: Mouse scrolled (930, 241) with delta (0, 0)
Screenshot: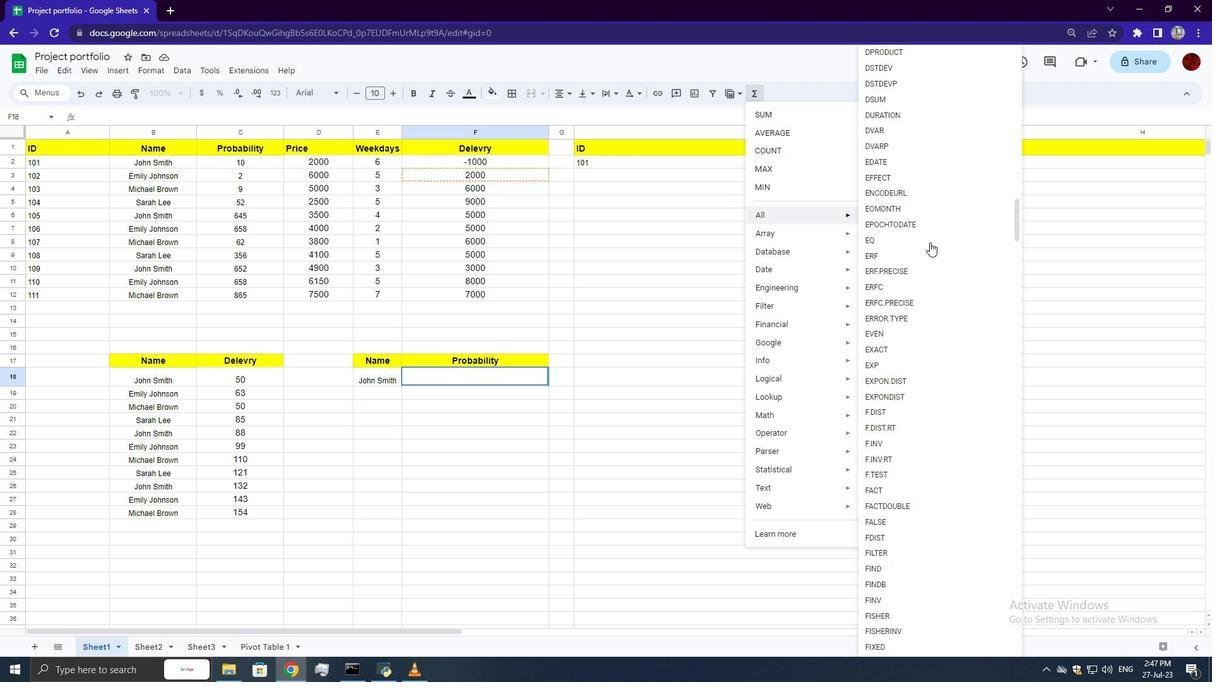 
Action: Mouse scrolled (930, 241) with delta (0, 0)
Screenshot: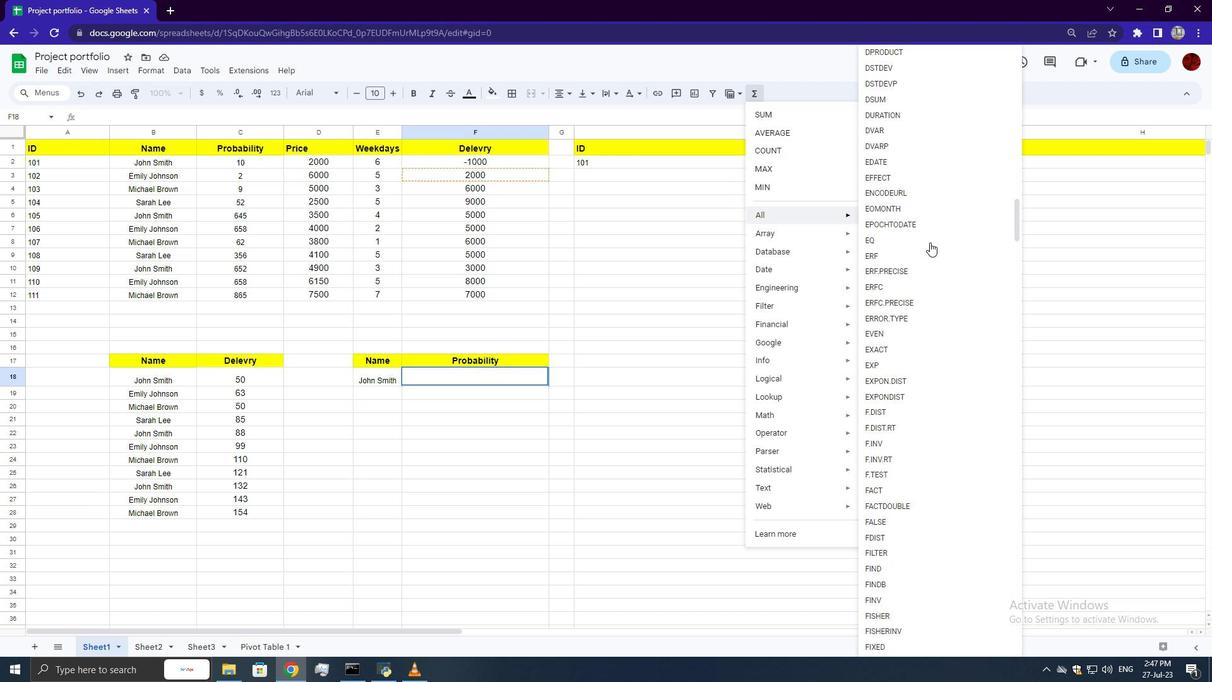 
Action: Mouse scrolled (930, 241) with delta (0, 0)
Screenshot: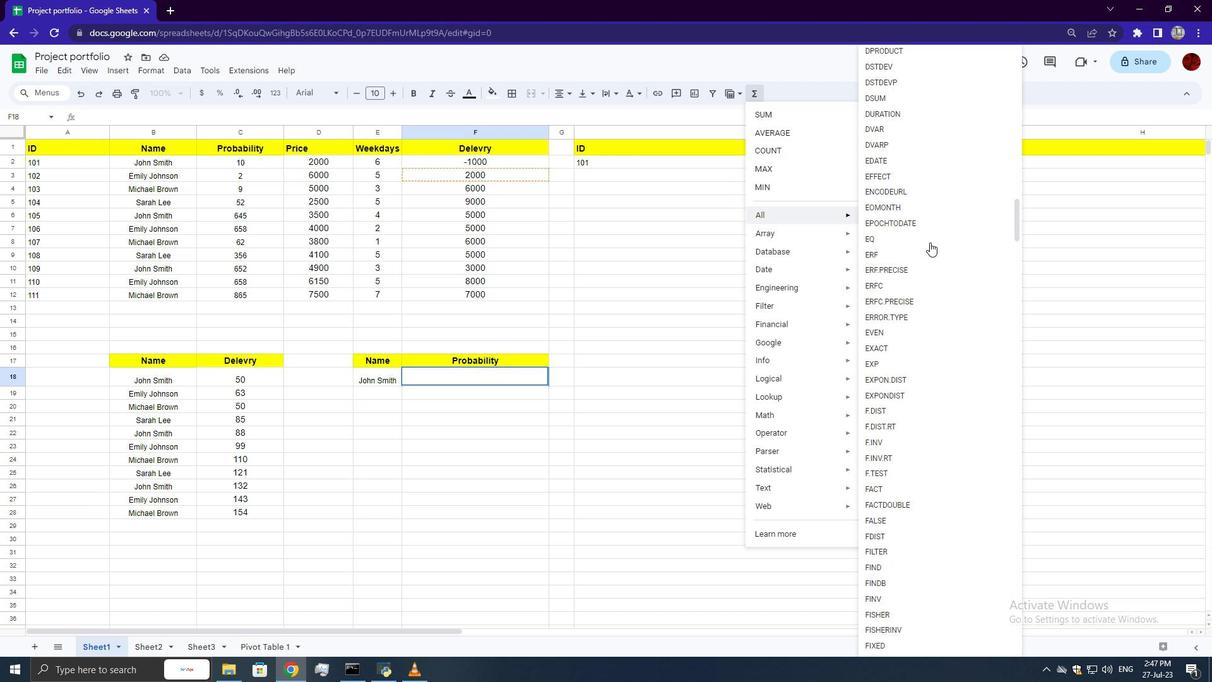 
Action: Mouse scrolled (930, 241) with delta (0, 0)
Screenshot: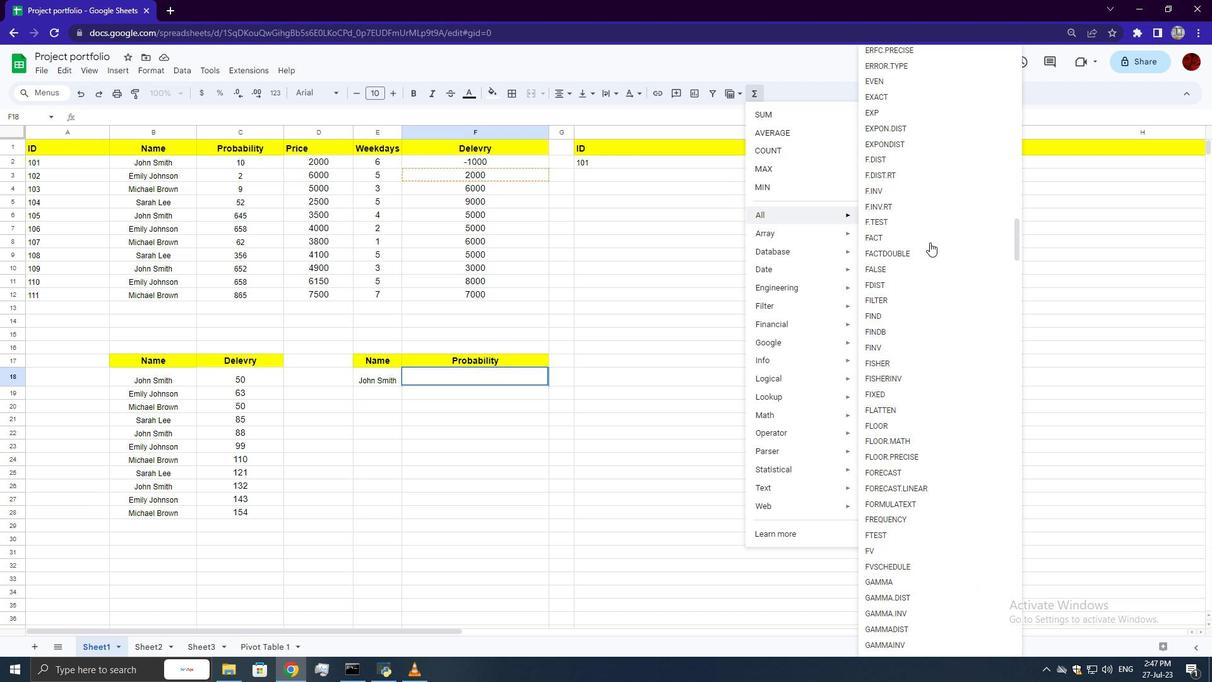 
Action: Mouse scrolled (930, 241) with delta (0, 0)
Screenshot: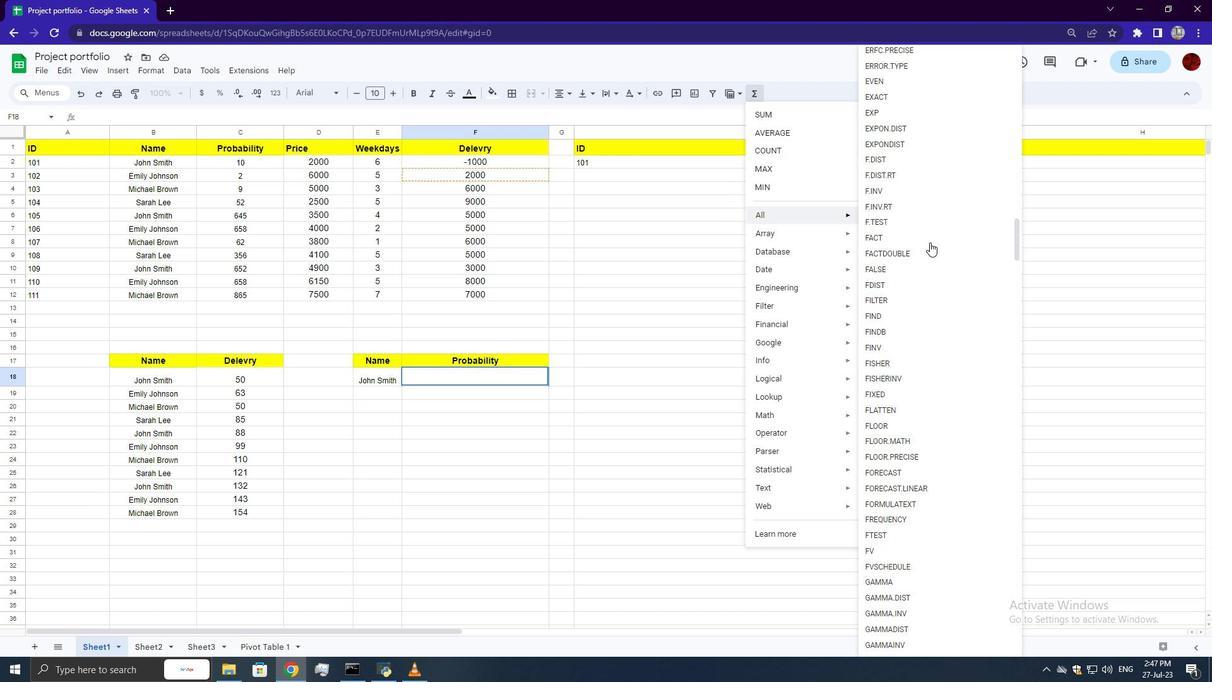 
Action: Mouse scrolled (930, 241) with delta (0, 0)
Screenshot: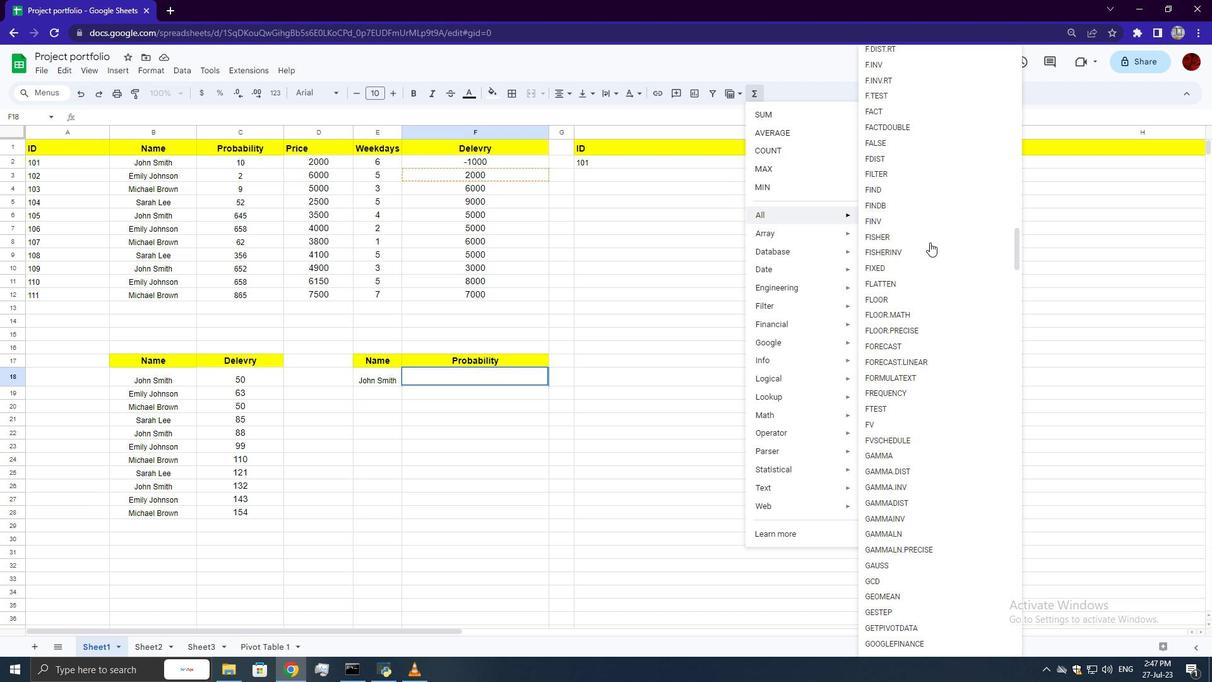
Action: Mouse scrolled (930, 241) with delta (0, 0)
Screenshot: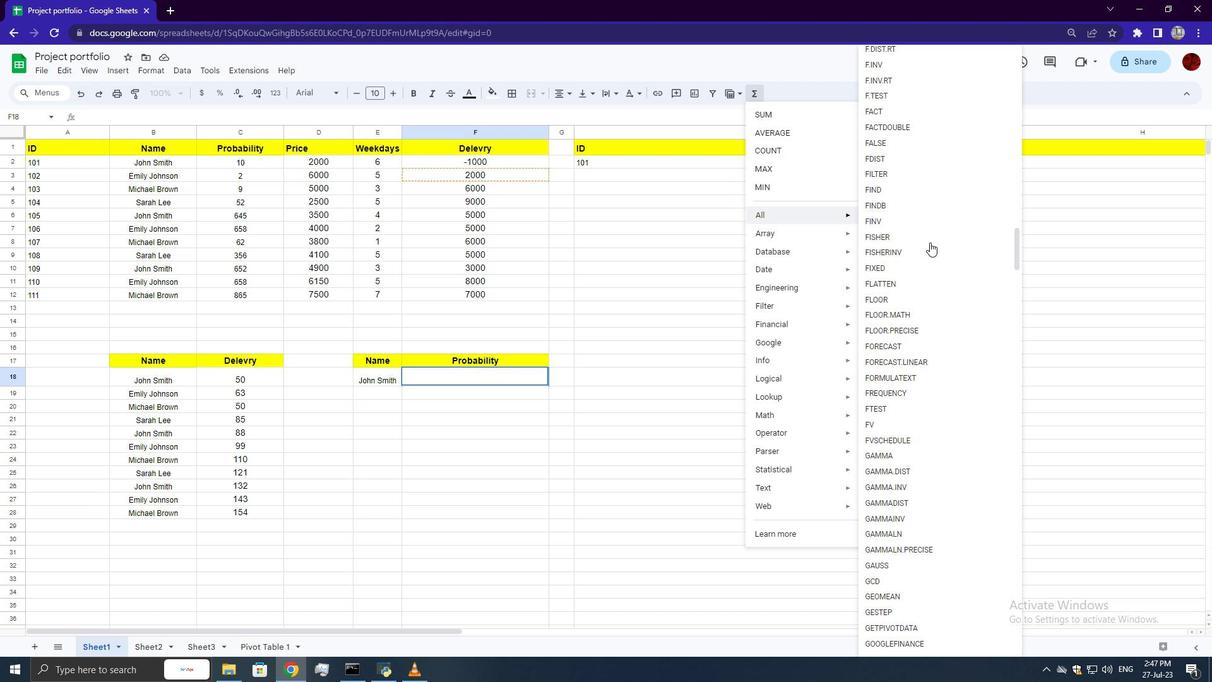
Action: Mouse scrolled (930, 241) with delta (0, 0)
Screenshot: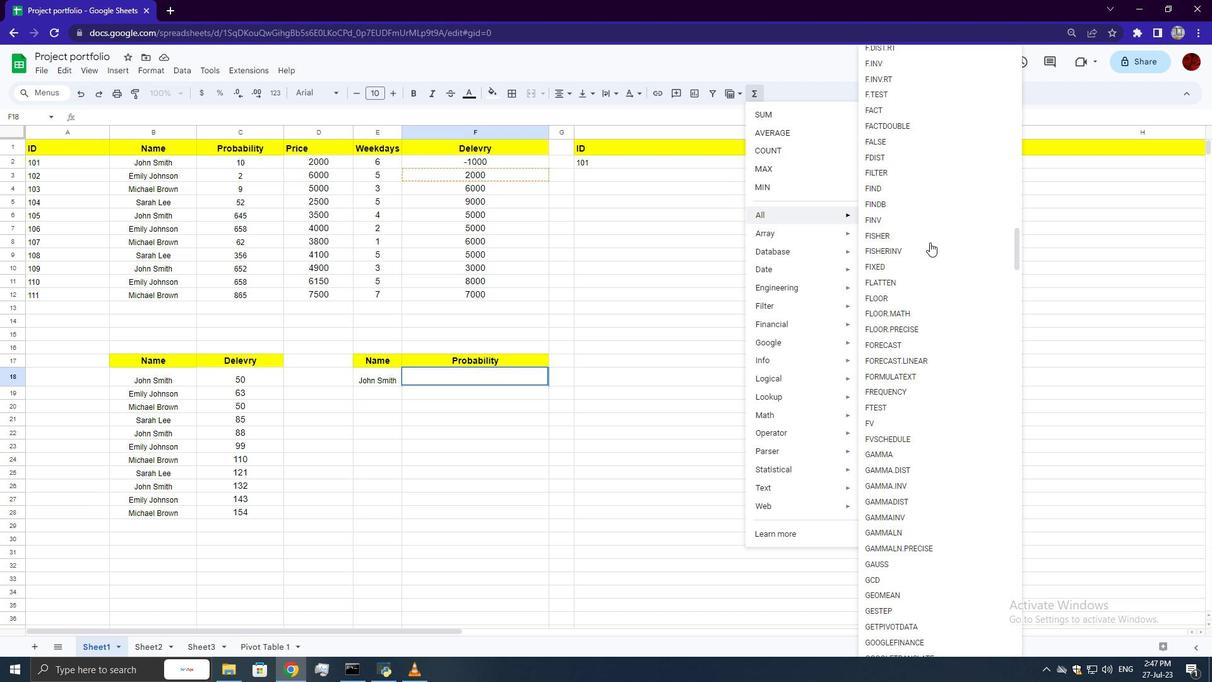 
Action: Mouse scrolled (930, 241) with delta (0, 0)
Screenshot: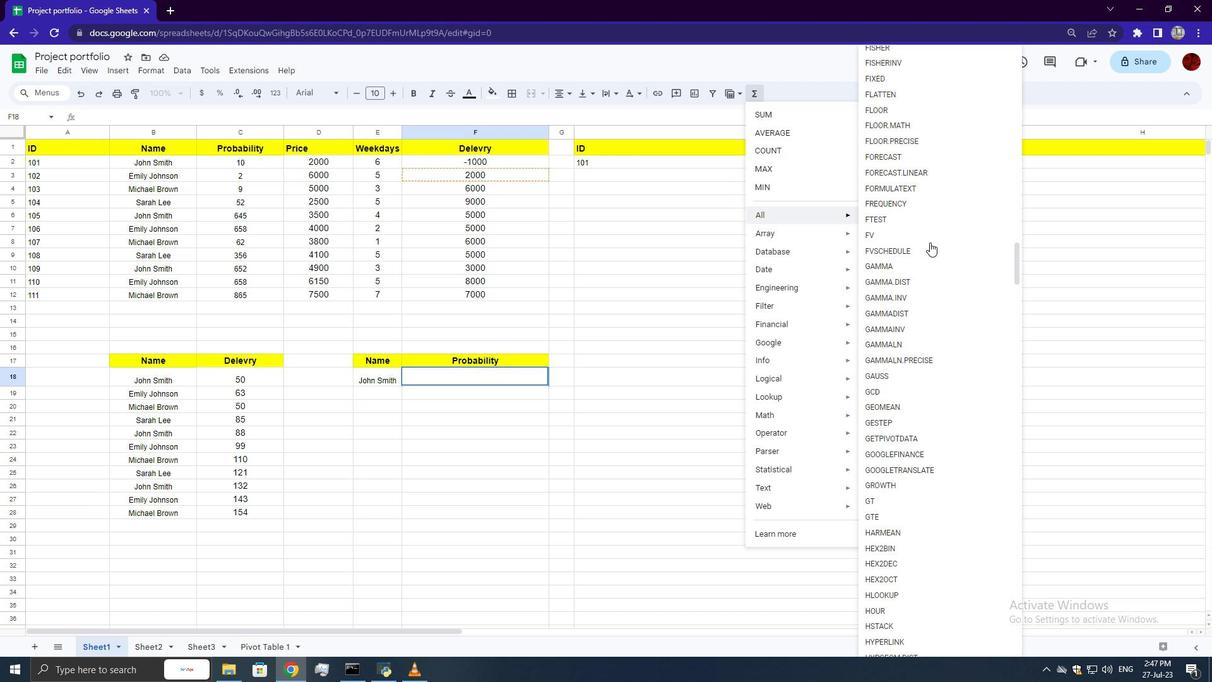 
Action: Mouse scrolled (930, 241) with delta (0, 0)
Screenshot: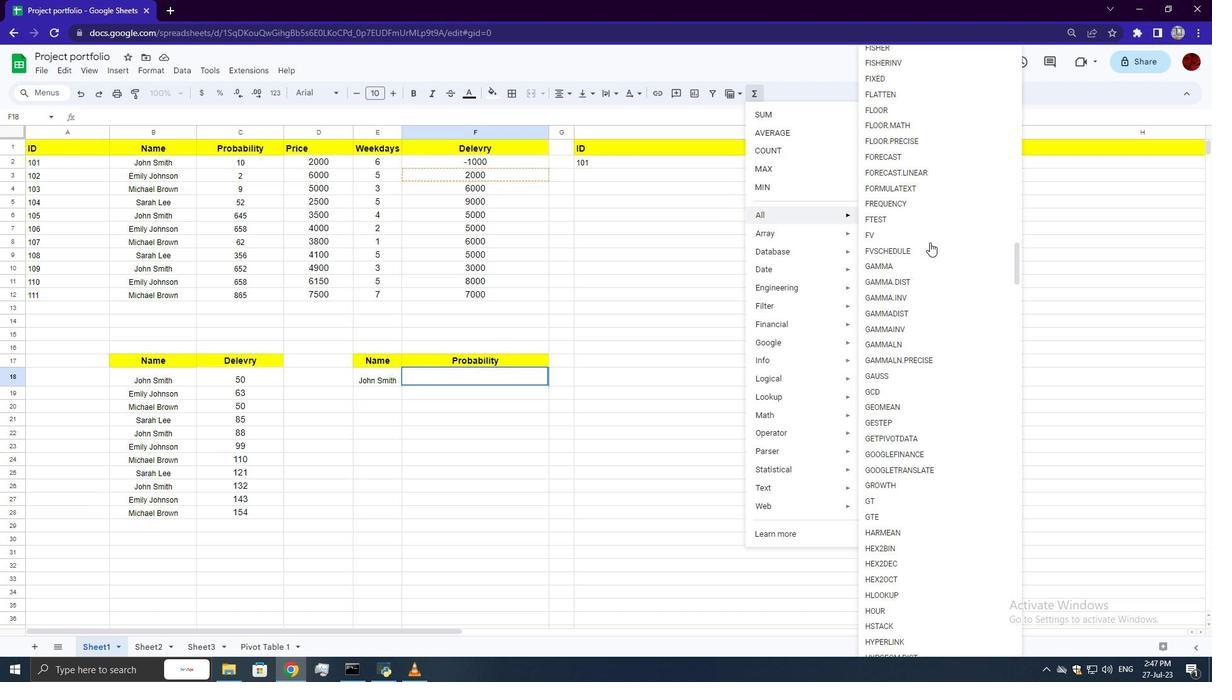 
Action: Mouse scrolled (930, 241) with delta (0, 0)
Screenshot: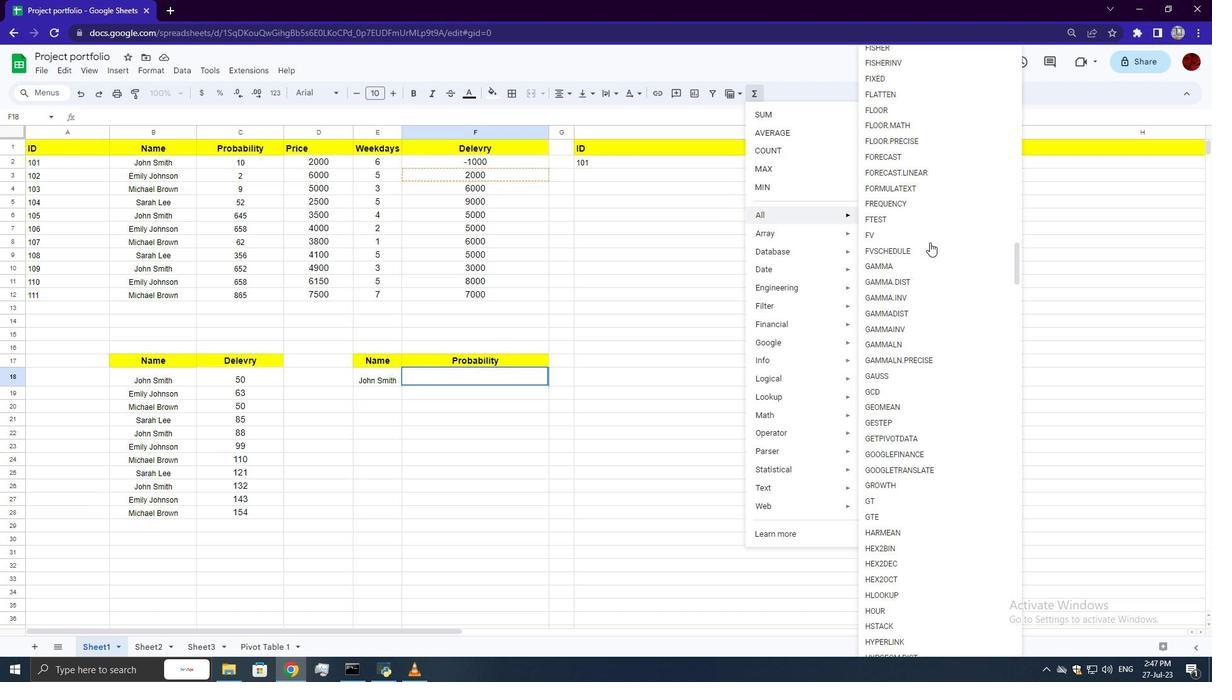 
Action: Mouse scrolled (930, 241) with delta (0, 0)
Screenshot: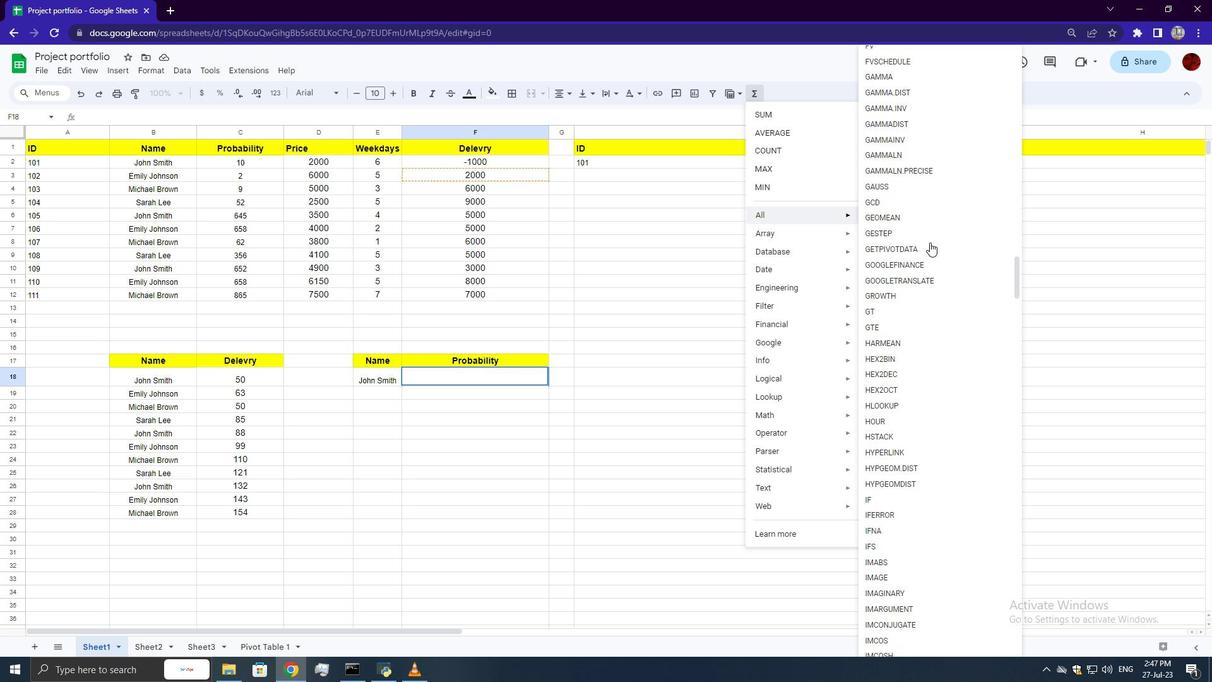 
Action: Mouse scrolled (930, 241) with delta (0, 0)
Screenshot: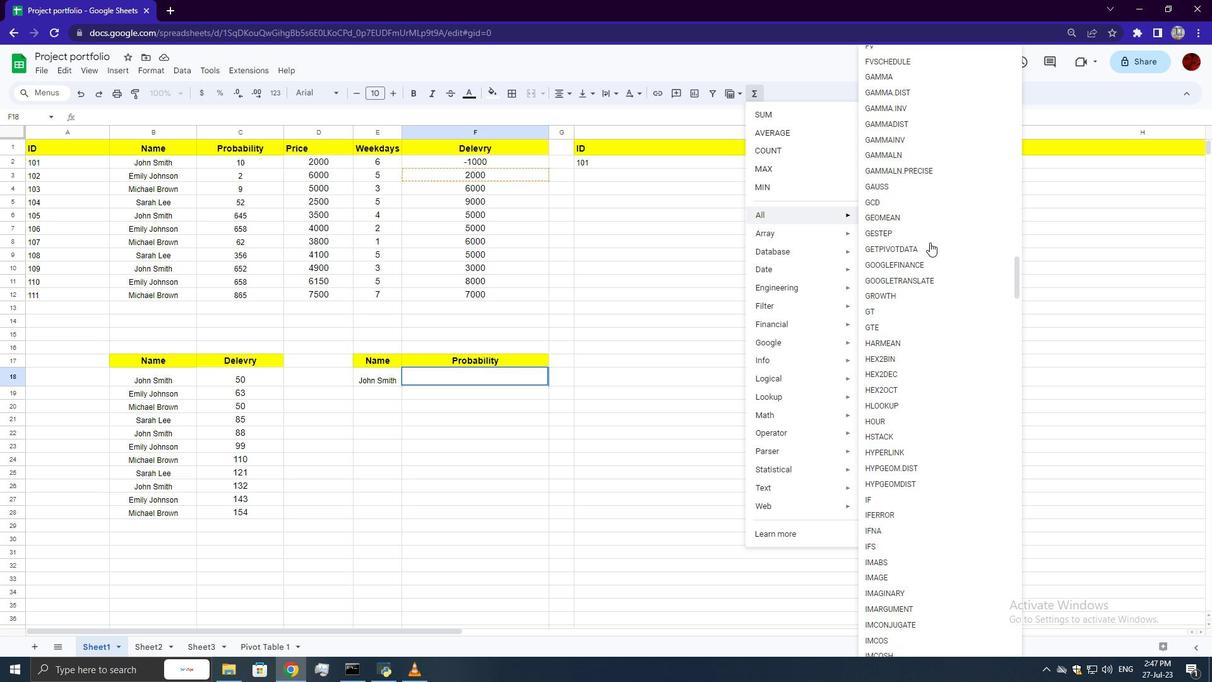 
Action: Mouse scrolled (930, 241) with delta (0, 0)
Screenshot: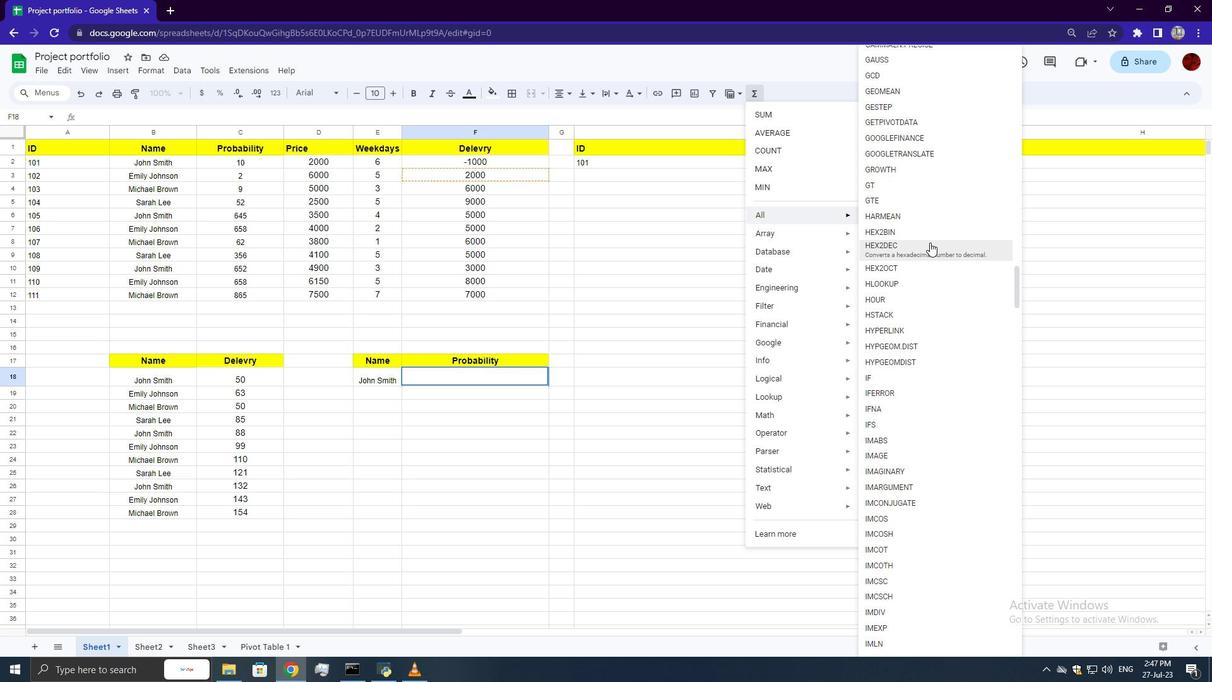
Action: Mouse scrolled (930, 241) with delta (0, 0)
Screenshot: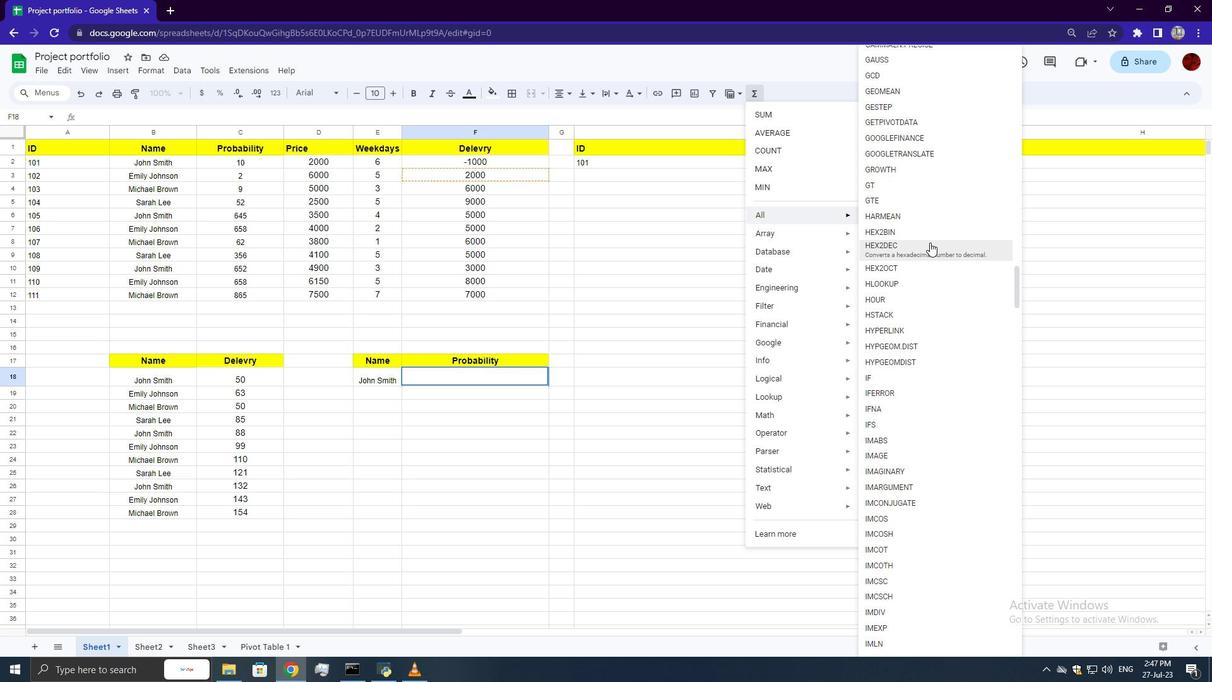 
Action: Mouse scrolled (930, 241) with delta (0, 0)
Screenshot: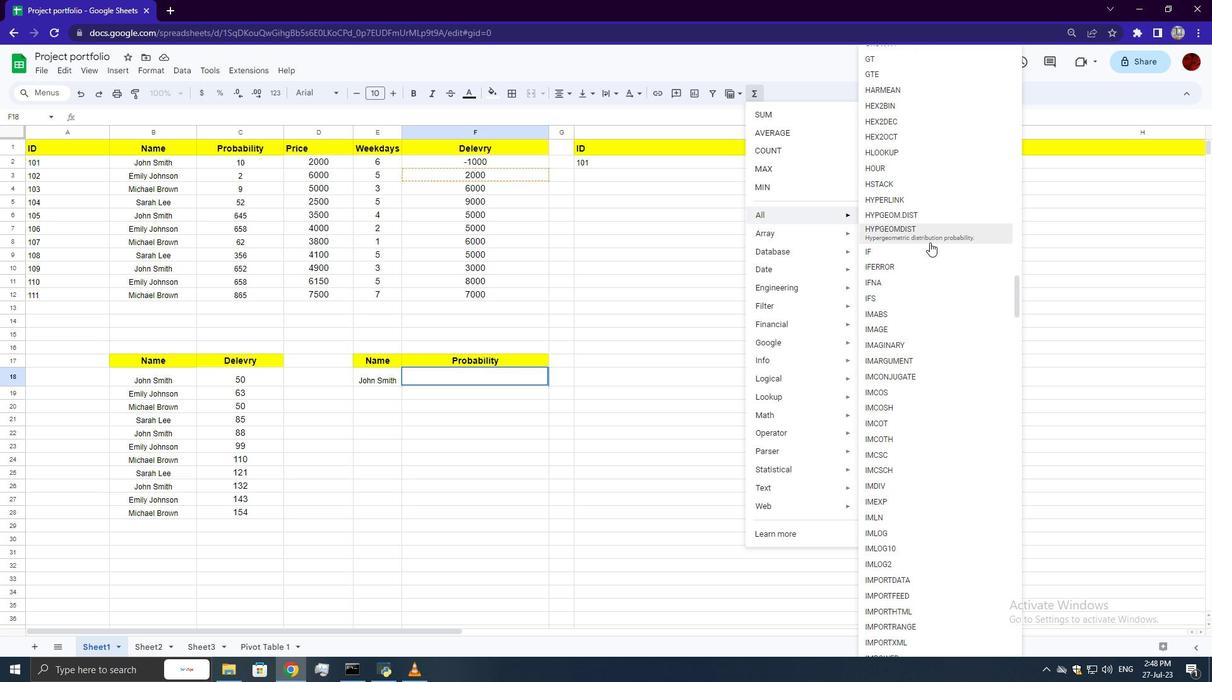 
Action: Mouse scrolled (930, 241) with delta (0, 0)
Screenshot: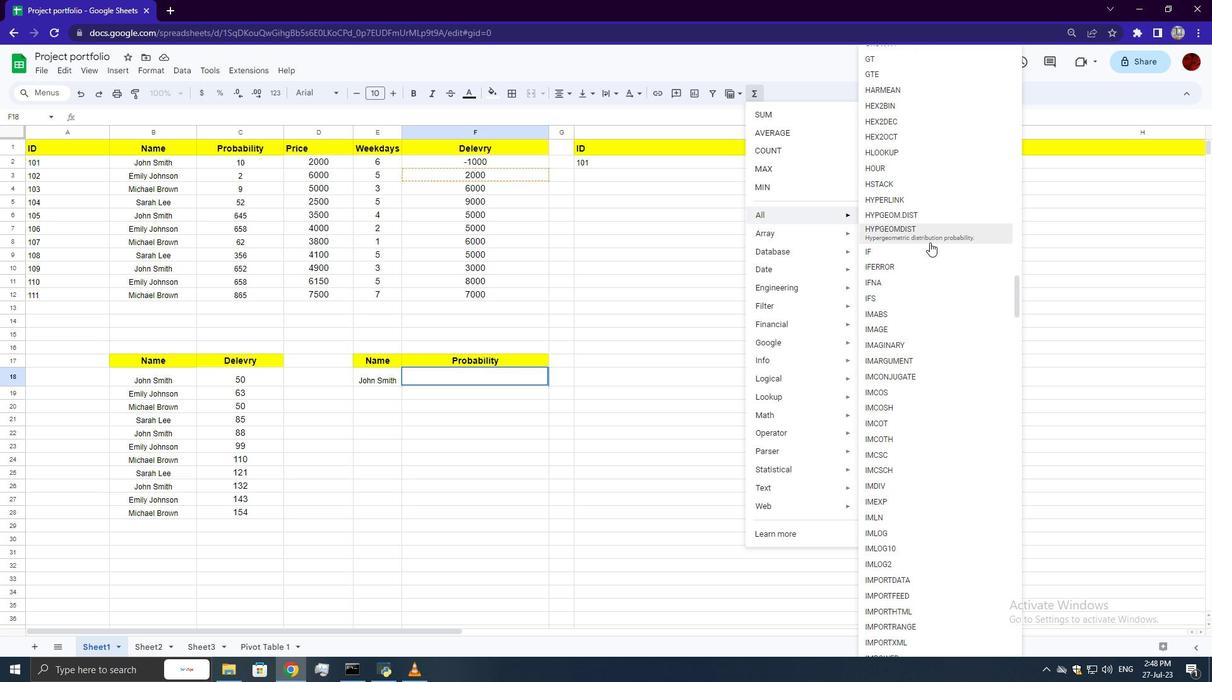 
Action: Mouse scrolled (930, 241) with delta (0, 0)
Screenshot: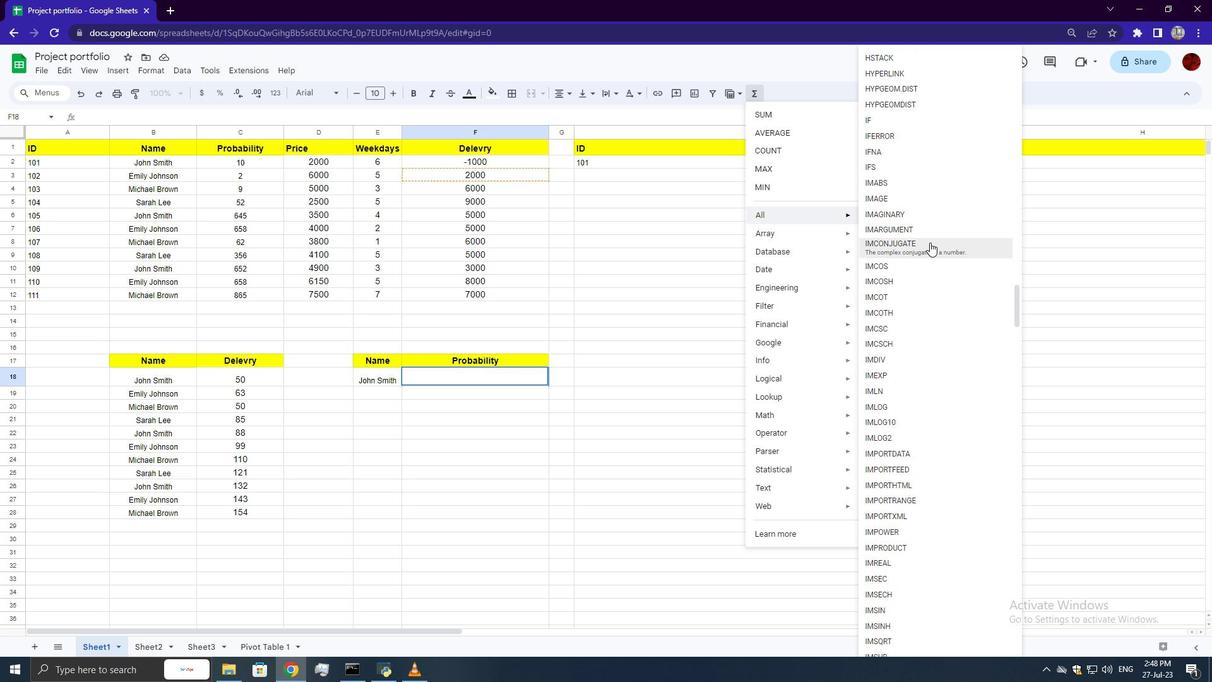 
Action: Mouse scrolled (930, 241) with delta (0, 0)
Screenshot: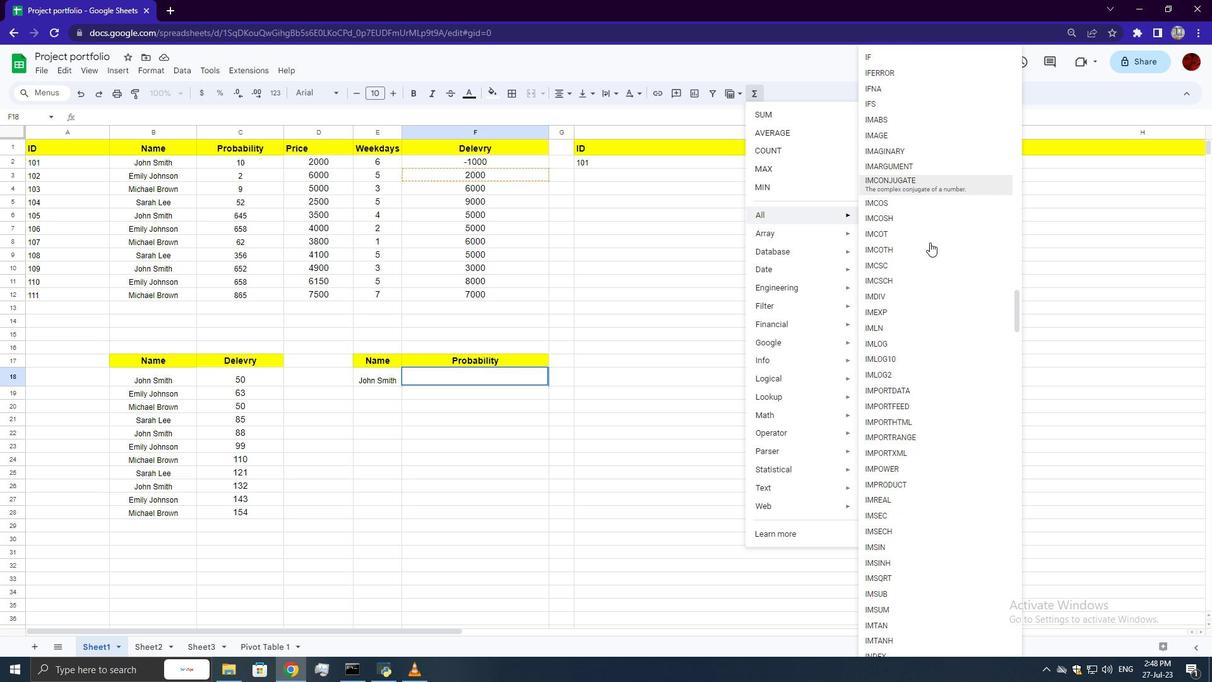 
Action: Mouse scrolled (930, 241) with delta (0, 0)
Screenshot: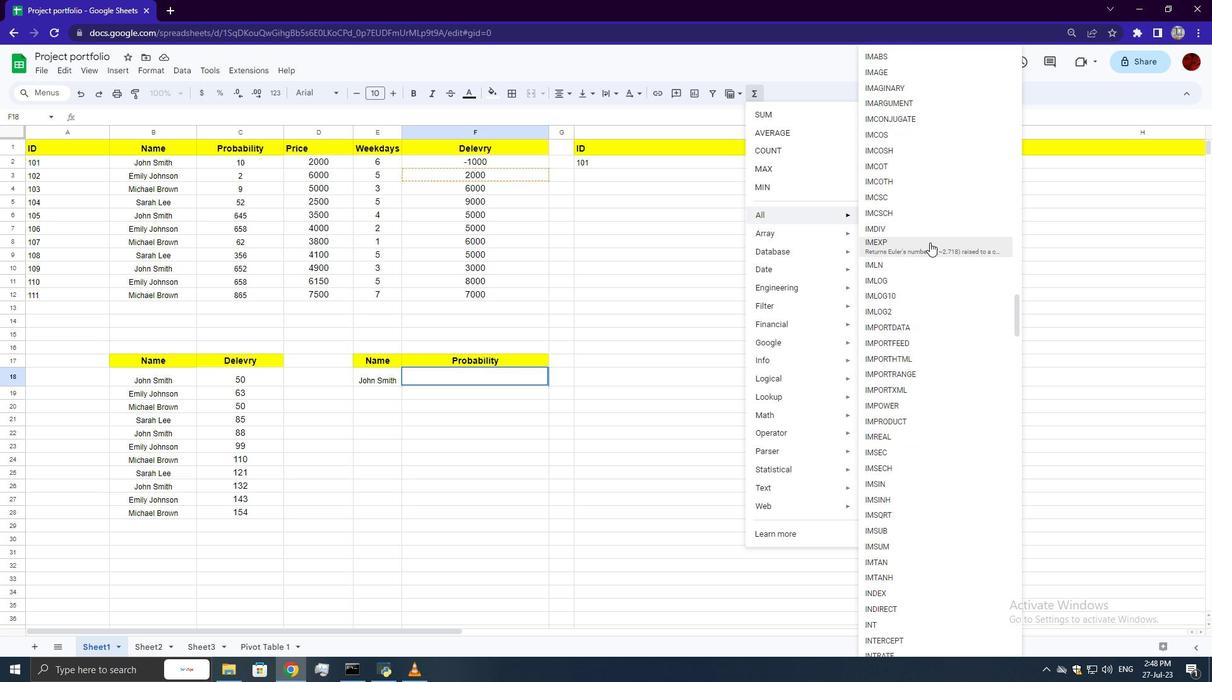 
Action: Mouse scrolled (930, 241) with delta (0, 0)
Screenshot: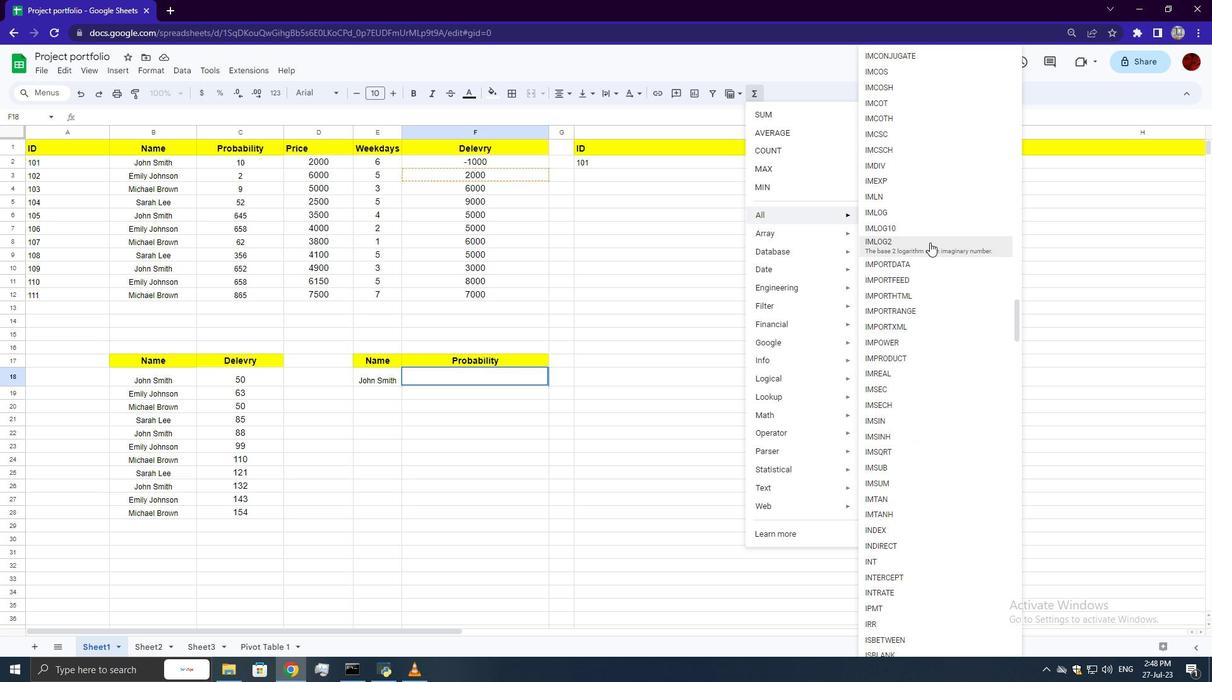 
Action: Mouse scrolled (930, 241) with delta (0, 0)
Screenshot: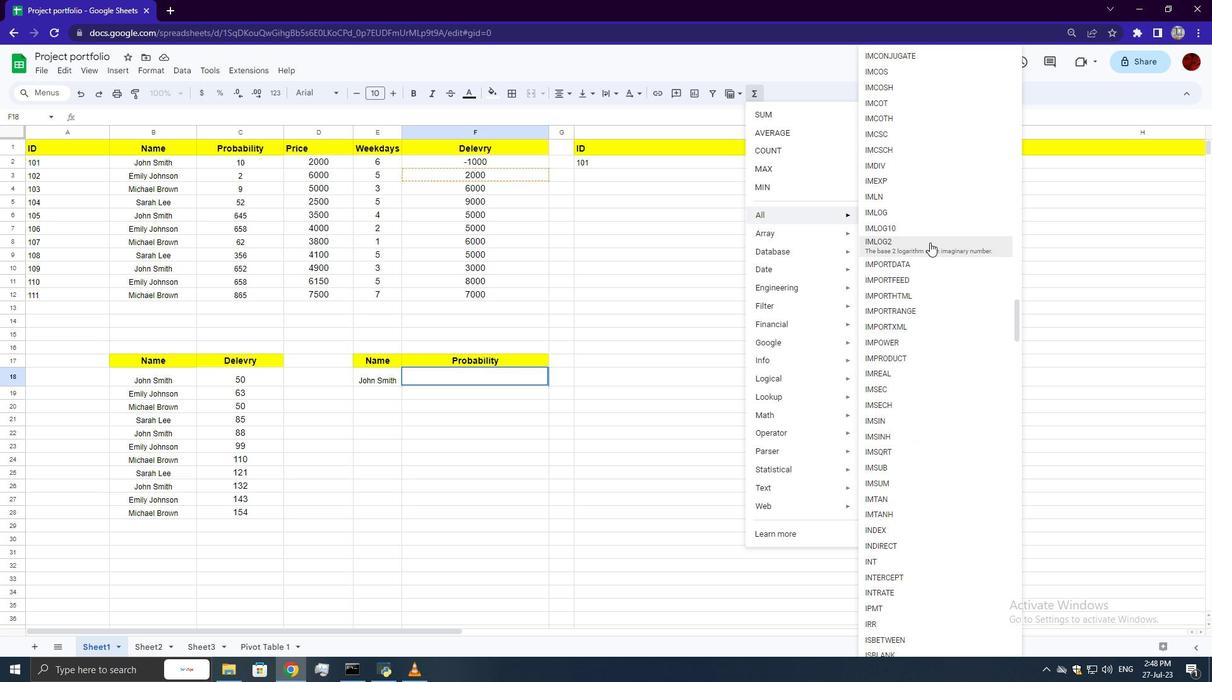 
Action: Mouse moved to (875, 547)
Screenshot: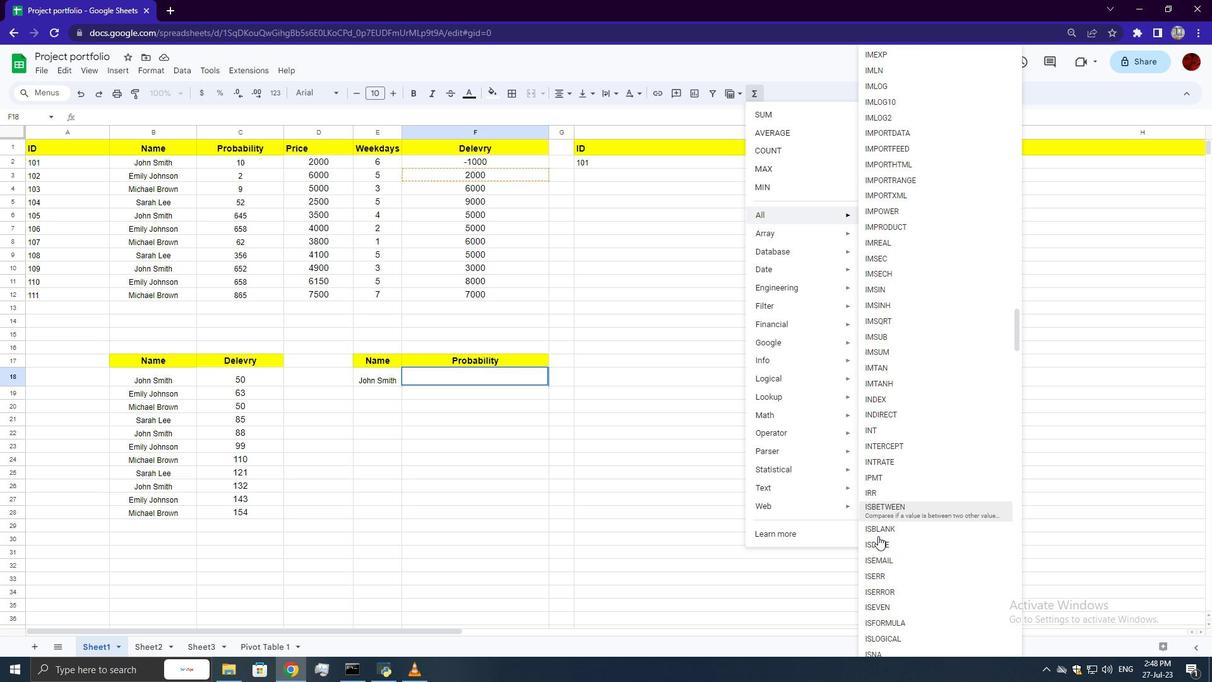 
Action: Mouse pressed left at (875, 547)
Screenshot: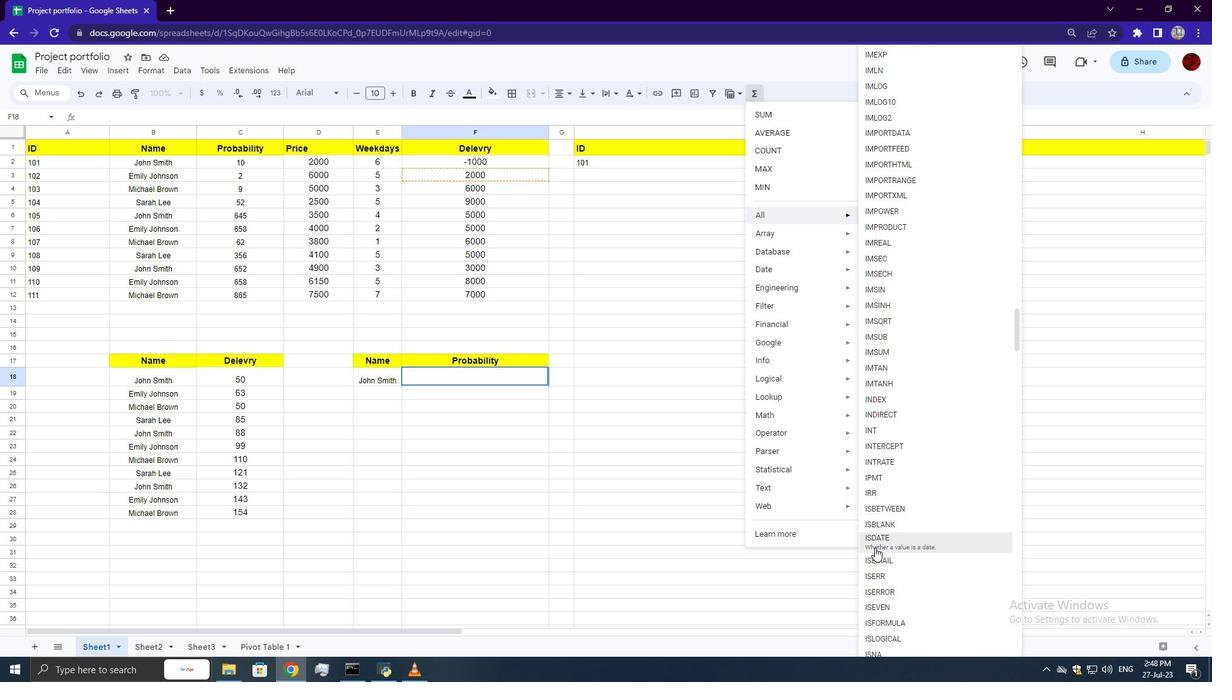 
Action: Key pressed <Key.shift_r>"7/20/189<Key.backspace><Key.backspace>969<Key.shift_r><Key.shift_r><Key.shift_r><Key.shift_r><Key.shift_r>"<Key.enter>
Screenshot: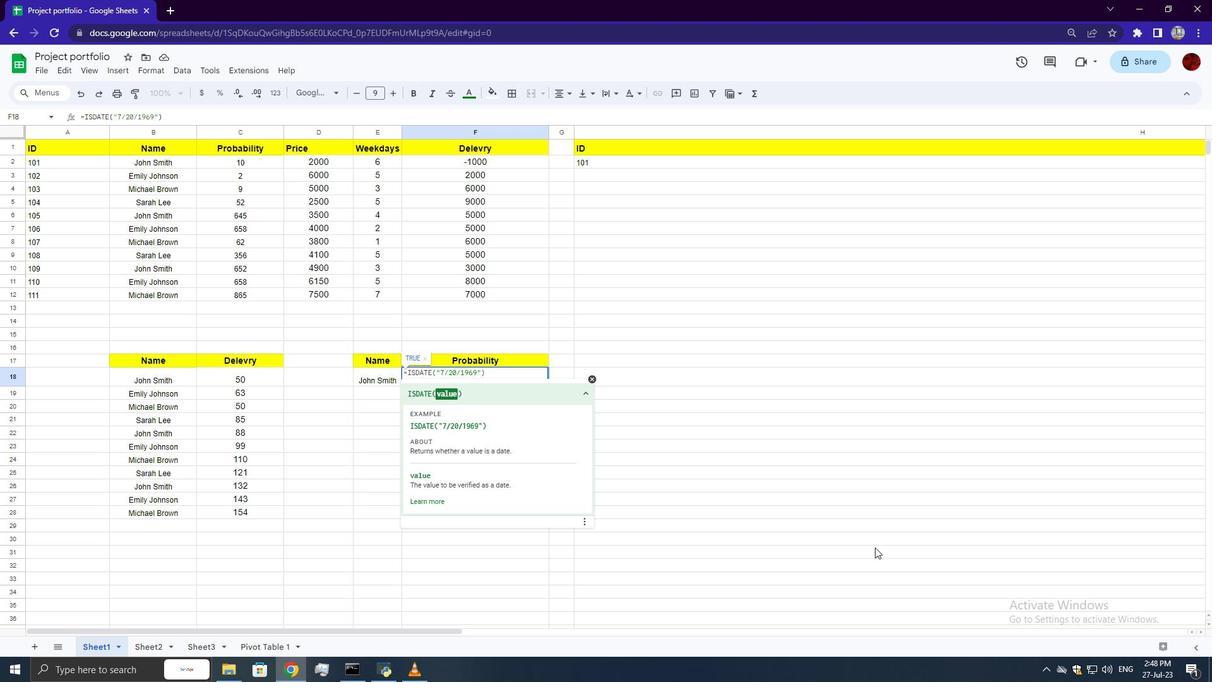
Action: Mouse moved to (860, 544)
Screenshot: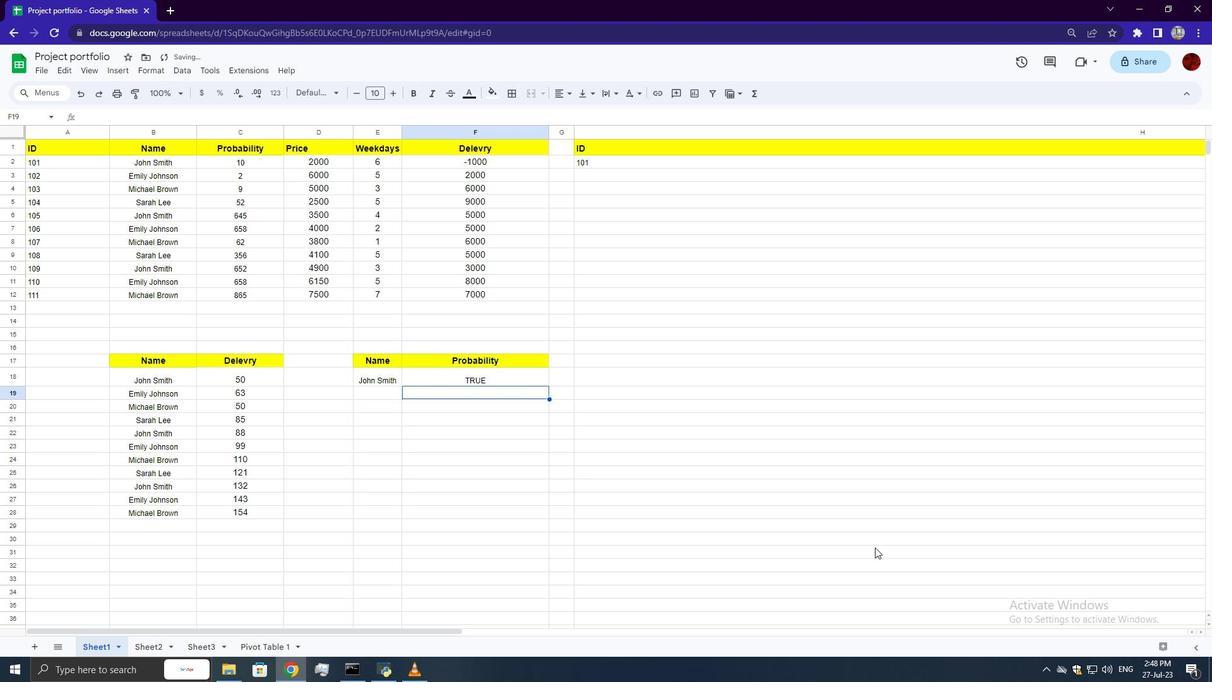 
